 Task: Open Card Furniture Review in Board Sales Performance Improvement to Workspace Human Resources Consulting and add a team member Softage.1@softage.net, a label Purple, a checklist Health and Fitness, an attachment from your onedrive, a color Purple and finally, add a card description 'Conduct customer focus group for new product' and a comment 'This task presents an opportunity to build strong relationships with our stakeholders and earn their trust.'. Add a start date 'Jan 05, 1900' with a due date 'Jan 12, 1900'
Action: Mouse moved to (789, 408)
Screenshot: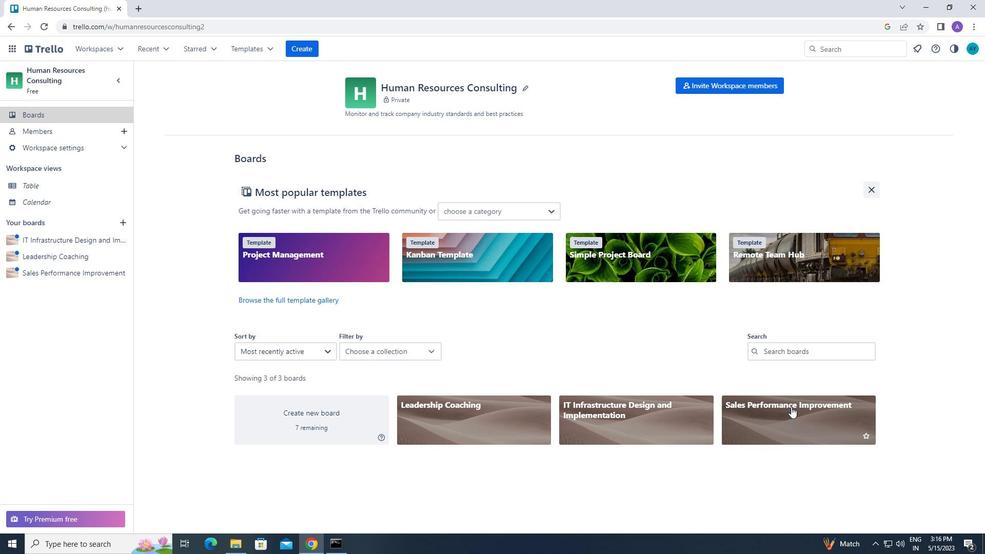 
Action: Mouse pressed left at (789, 408)
Screenshot: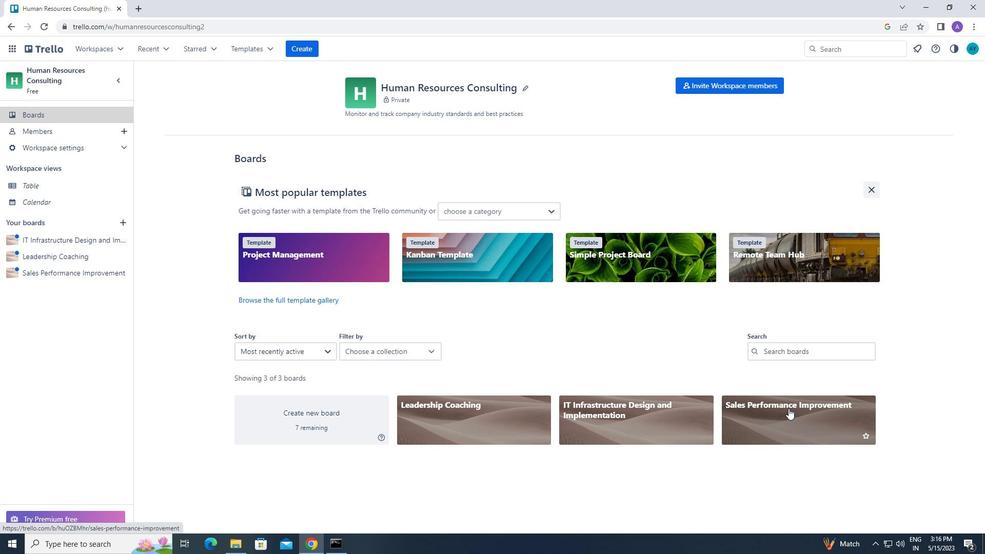 
Action: Mouse moved to (344, 127)
Screenshot: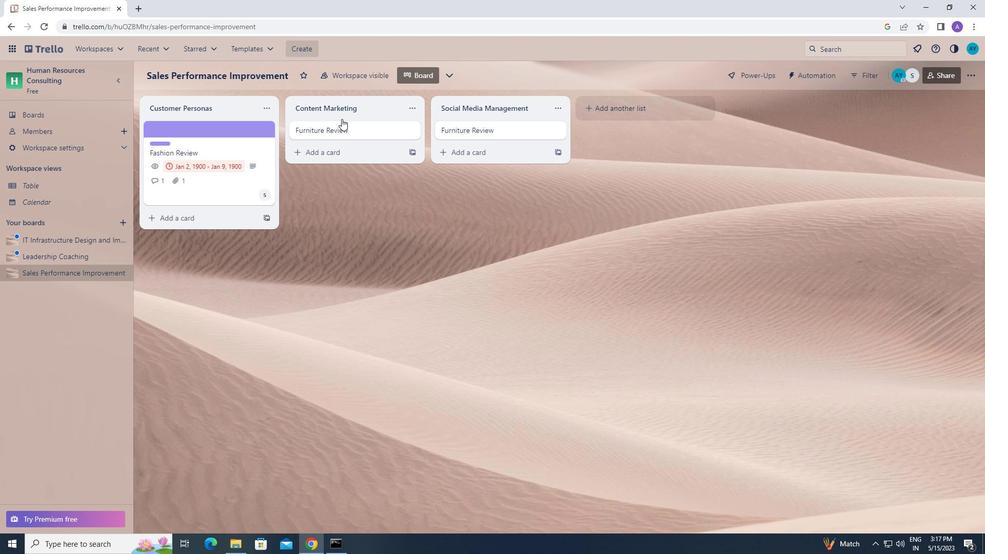 
Action: Mouse pressed left at (344, 127)
Screenshot: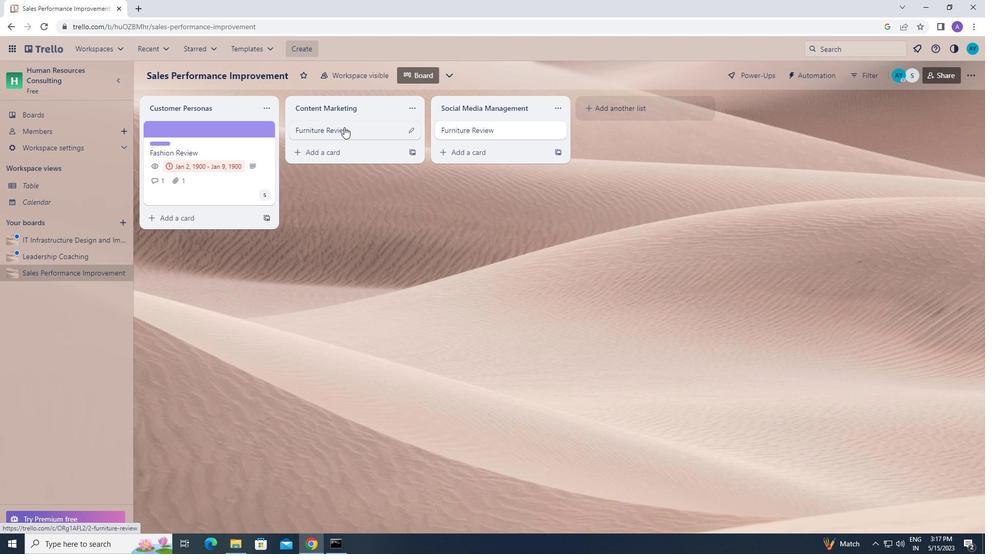 
Action: Mouse moved to (622, 162)
Screenshot: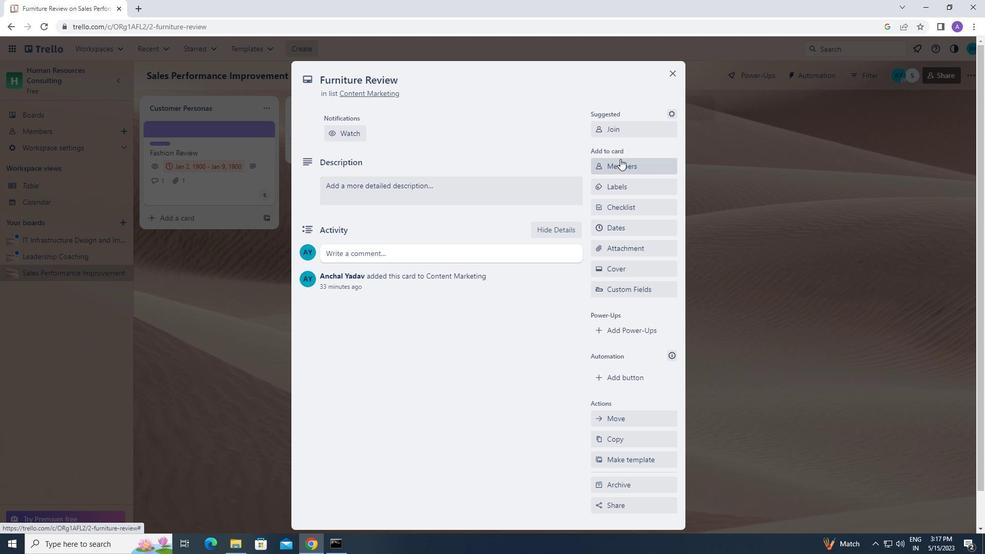 
Action: Mouse pressed left at (622, 162)
Screenshot: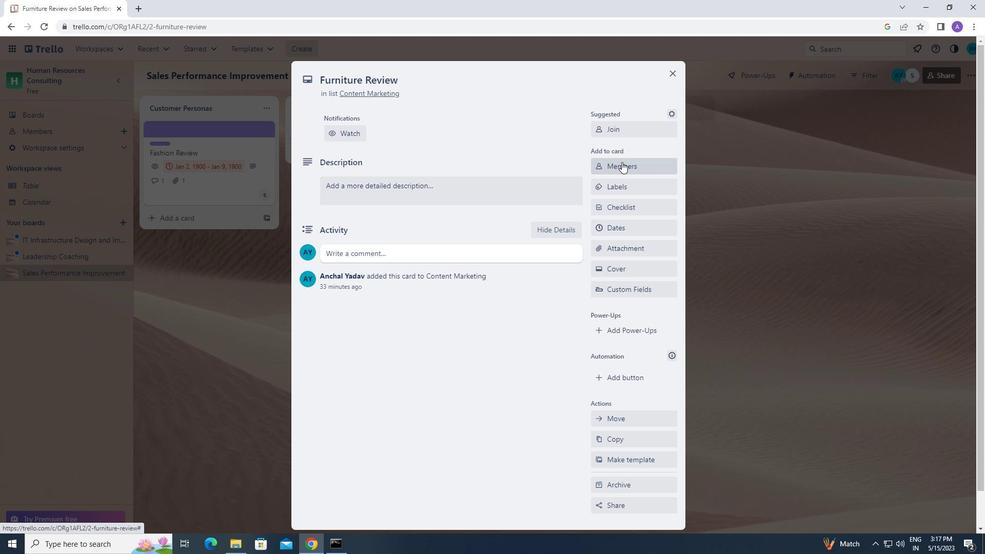
Action: Mouse moved to (626, 213)
Screenshot: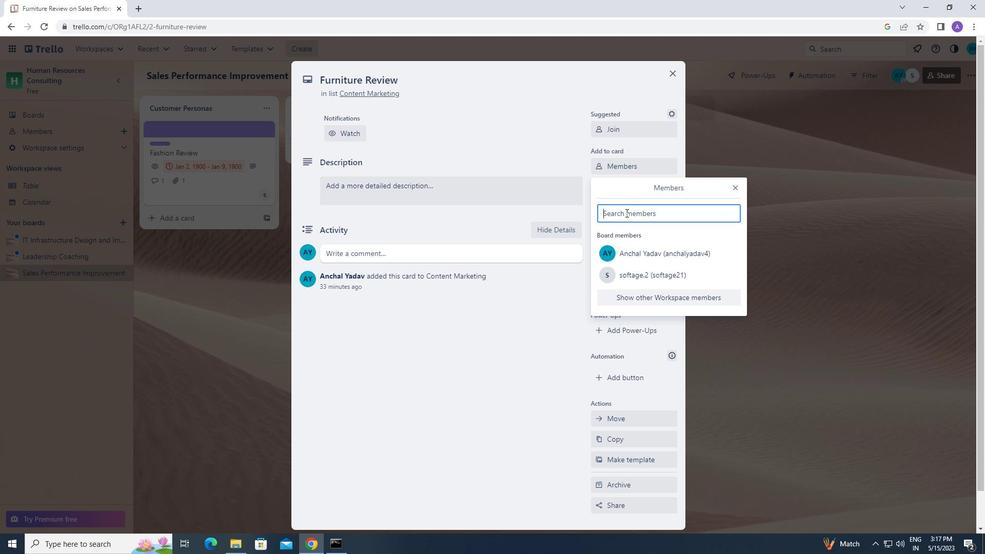 
Action: Mouse pressed left at (626, 213)
Screenshot: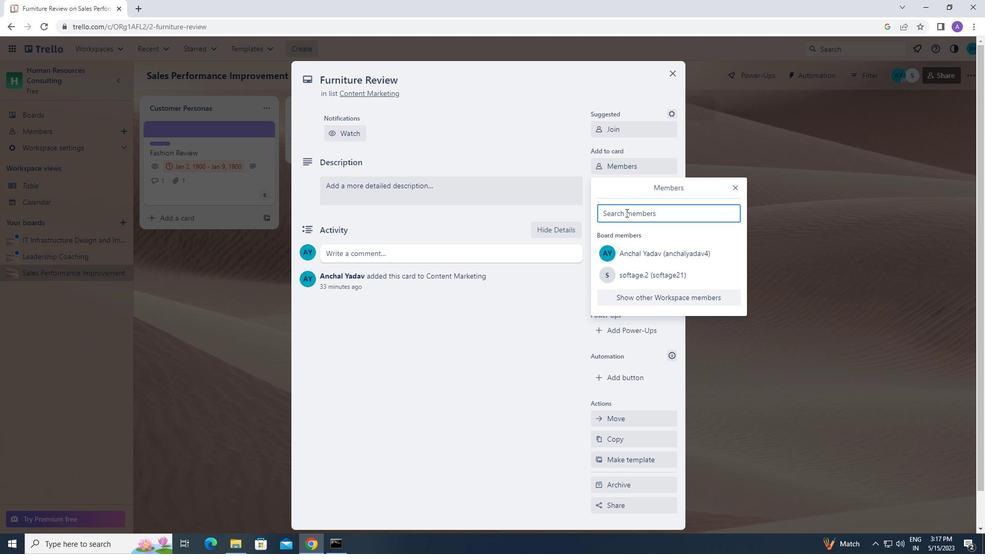 
Action: Key pressed <Key.caps_lock><Key.caps_lock>s<Key.caps_lock>ofta
Screenshot: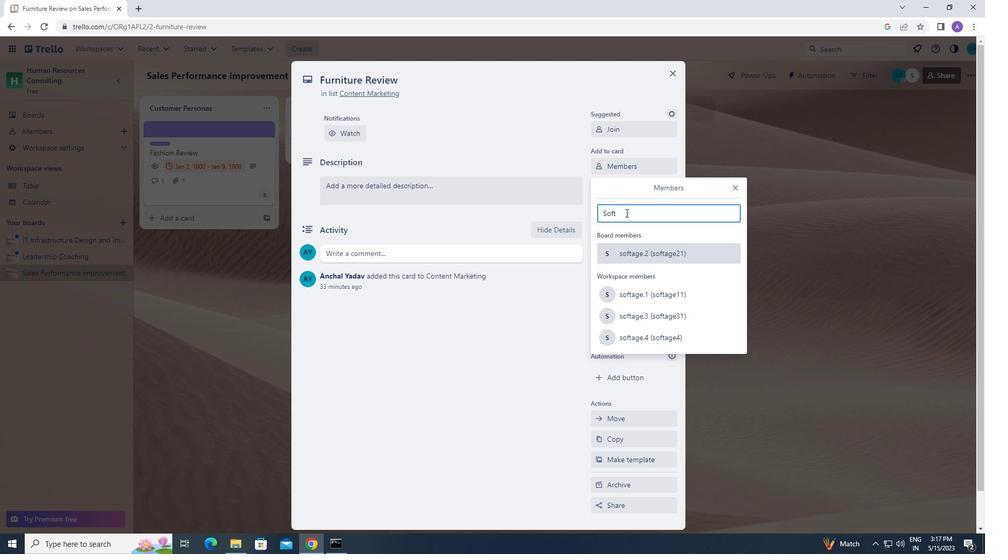 
Action: Mouse moved to (648, 178)
Screenshot: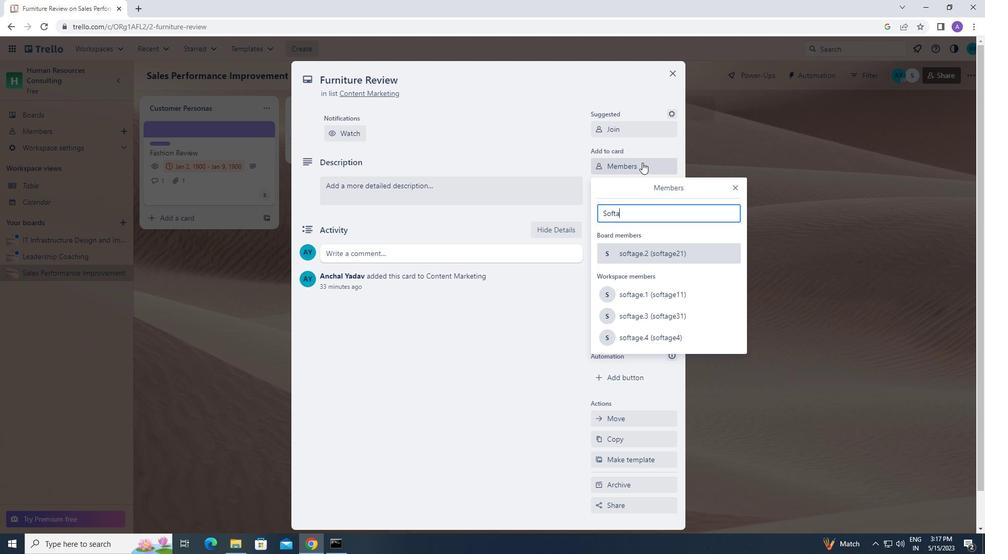 
Action: Key pressed ge.1<Key.shift_r>@softage.net
Screenshot: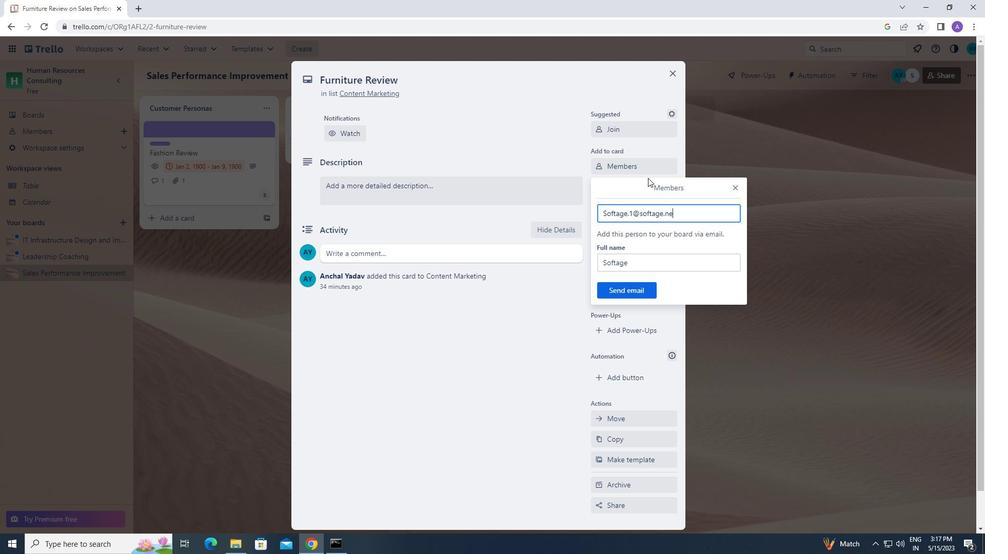 
Action: Mouse moved to (622, 287)
Screenshot: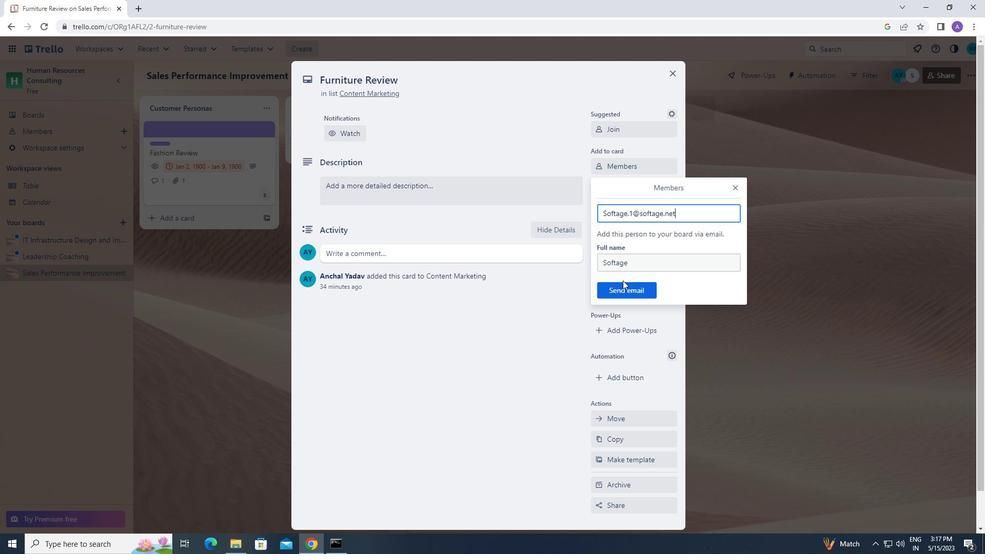 
Action: Mouse pressed left at (622, 287)
Screenshot: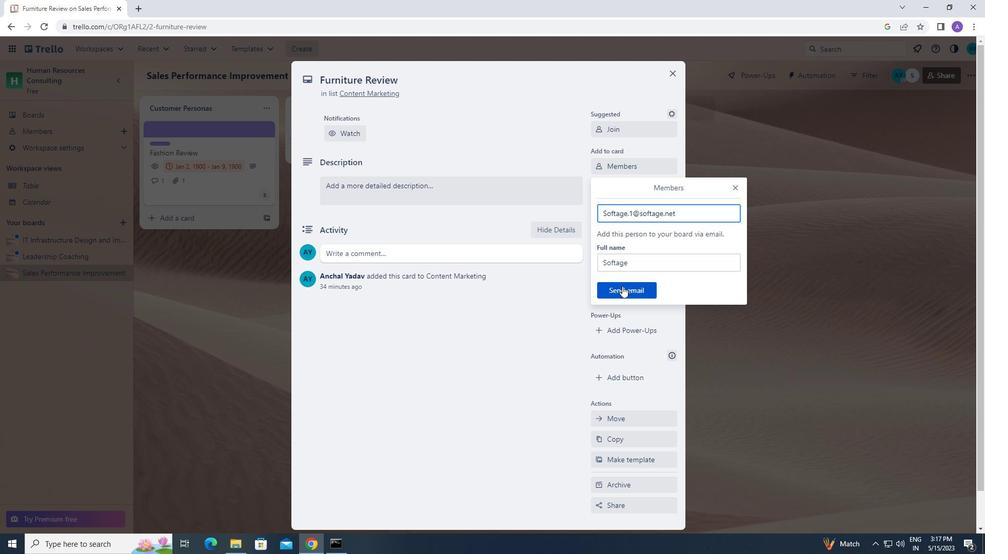 
Action: Mouse moved to (622, 190)
Screenshot: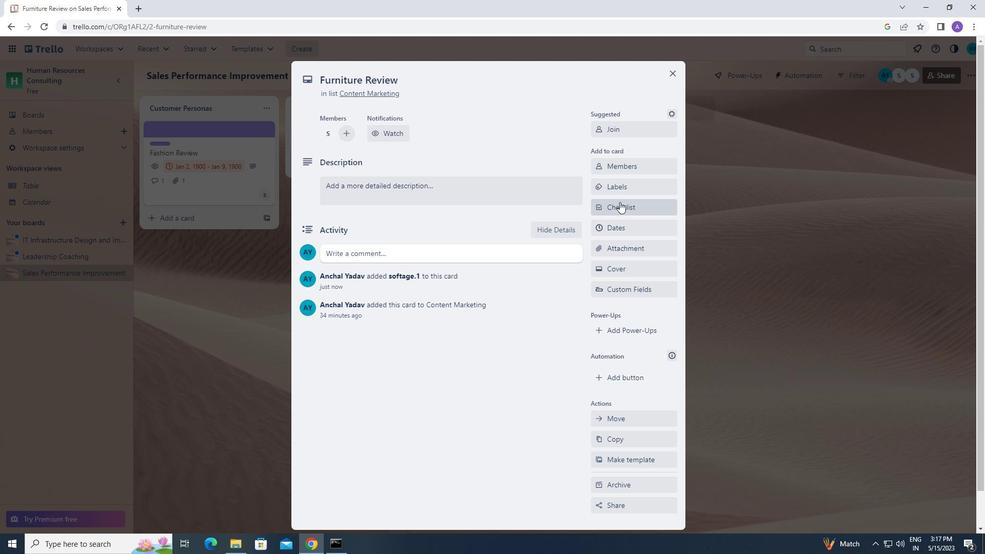 
Action: Mouse pressed left at (622, 190)
Screenshot: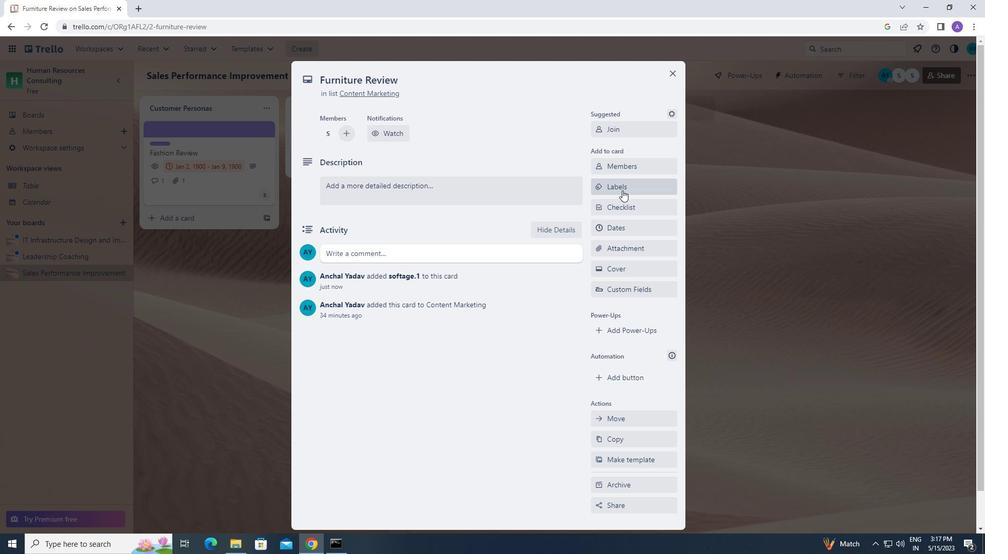 
Action: Mouse moved to (649, 388)
Screenshot: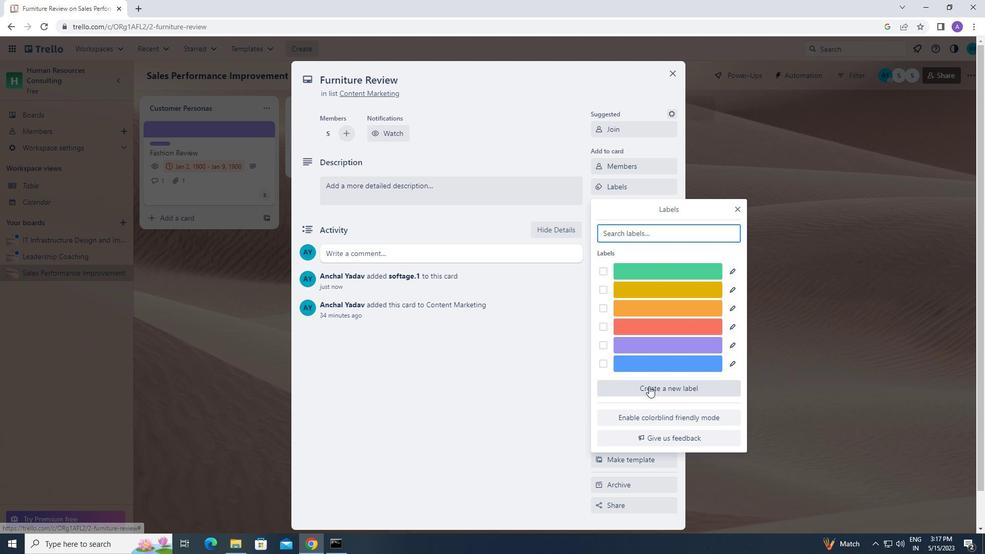 
Action: Mouse pressed left at (649, 388)
Screenshot: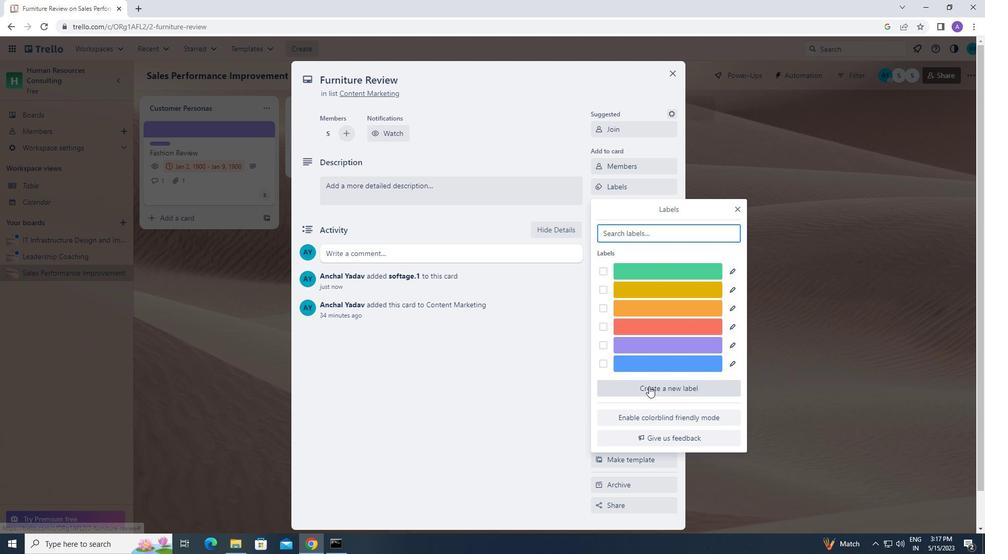 
Action: Mouse moved to (724, 356)
Screenshot: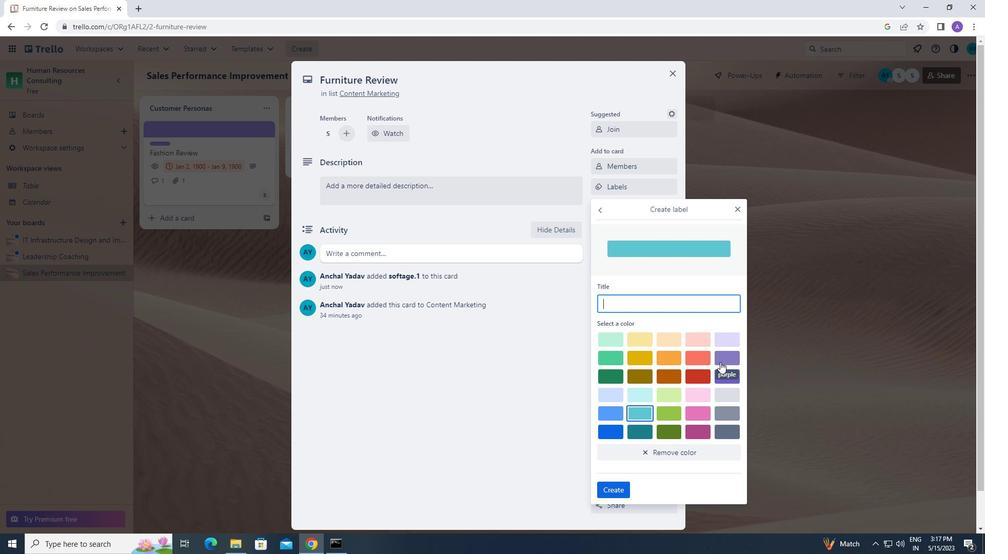 
Action: Mouse pressed left at (724, 356)
Screenshot: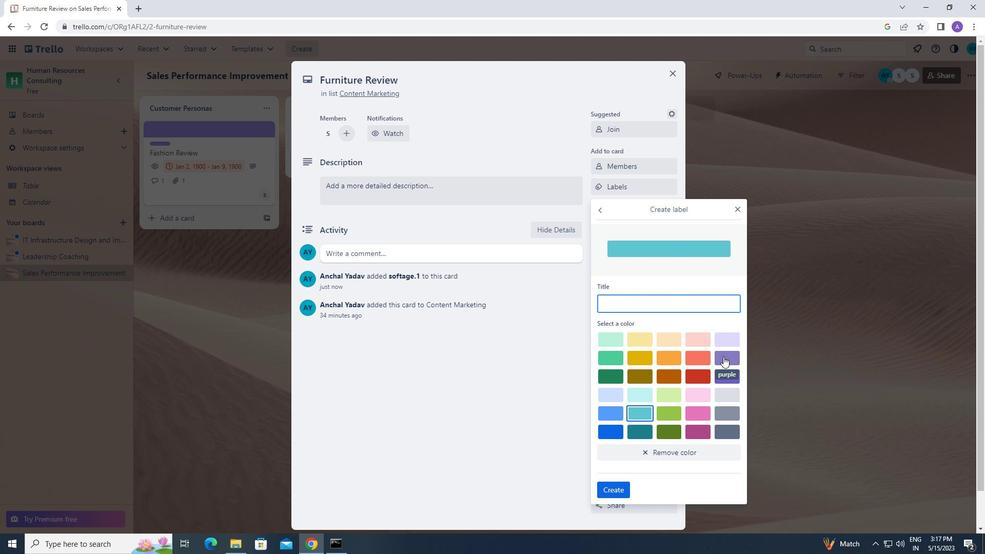 
Action: Mouse moved to (610, 485)
Screenshot: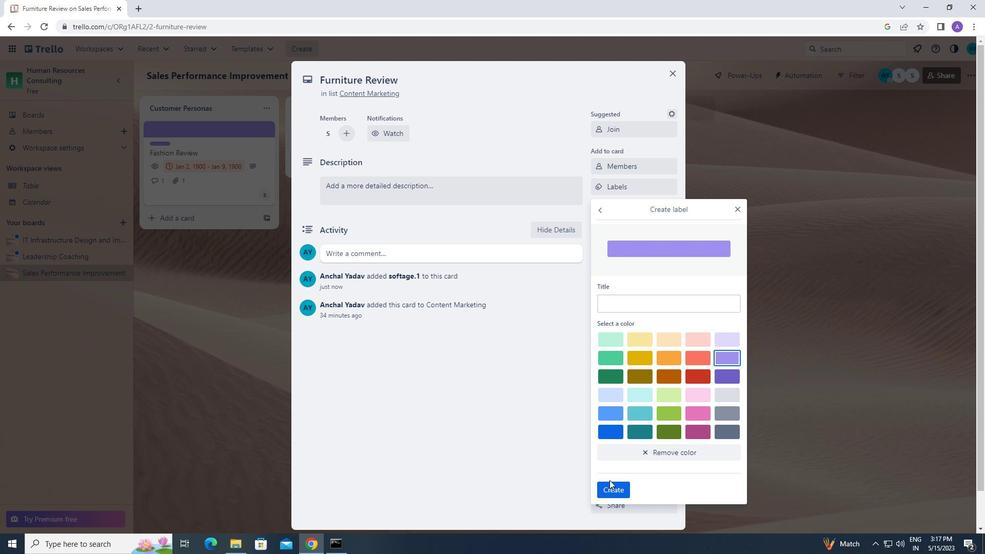 
Action: Mouse pressed left at (610, 485)
Screenshot: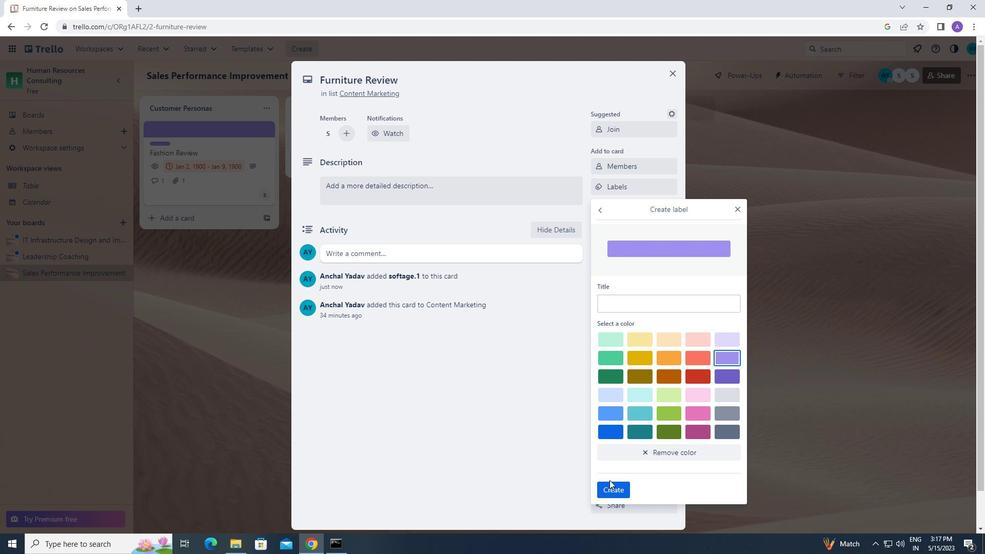 
Action: Mouse moved to (736, 208)
Screenshot: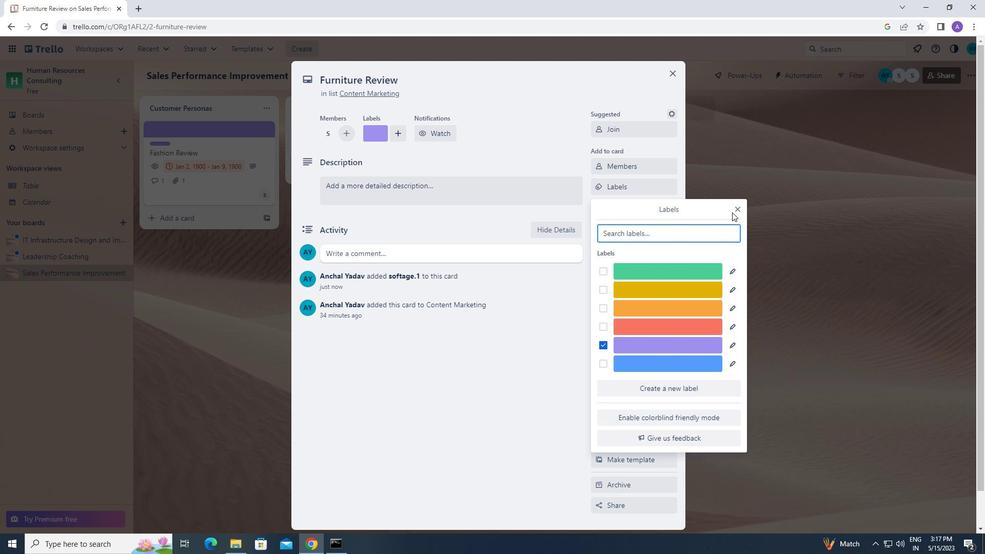 
Action: Mouse pressed left at (736, 208)
Screenshot: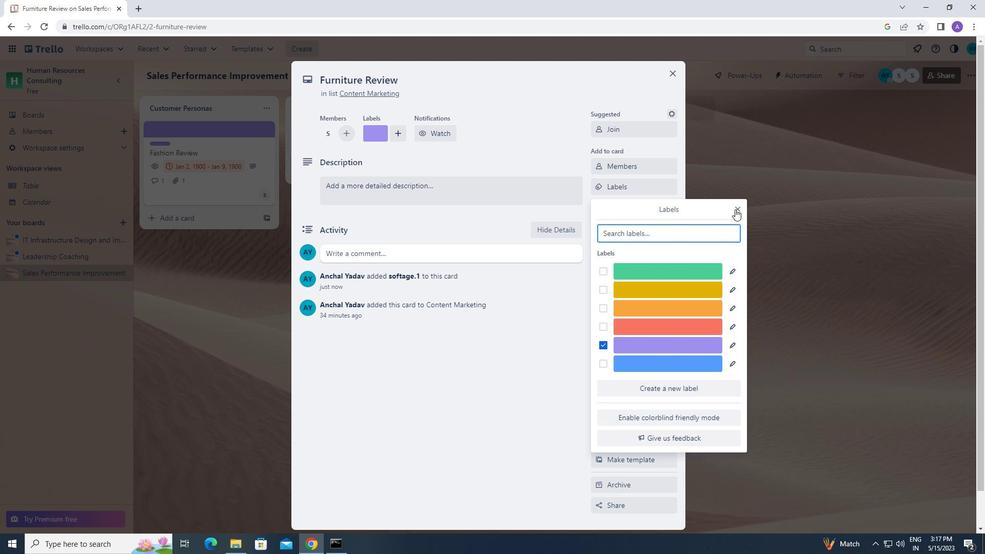 
Action: Mouse moved to (637, 204)
Screenshot: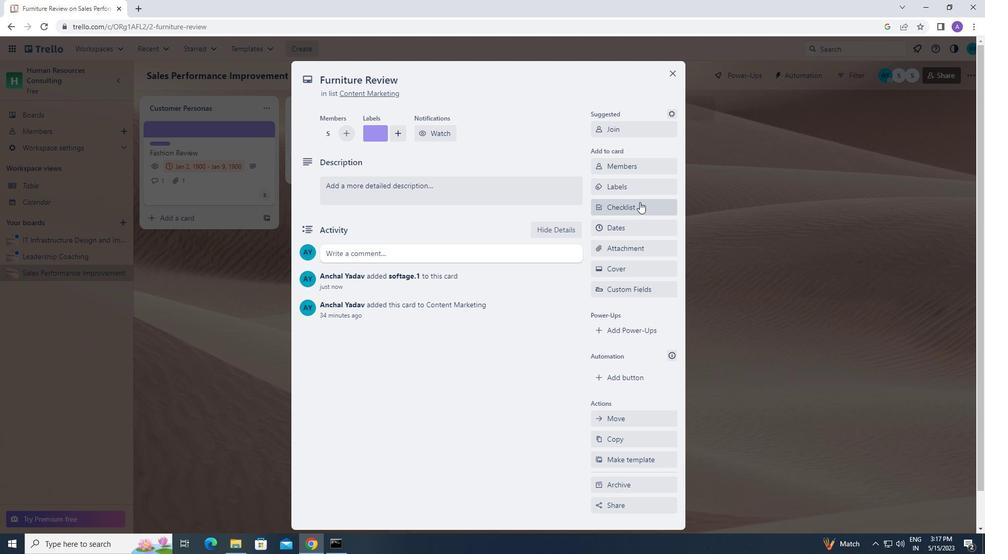 
Action: Mouse pressed left at (637, 204)
Screenshot: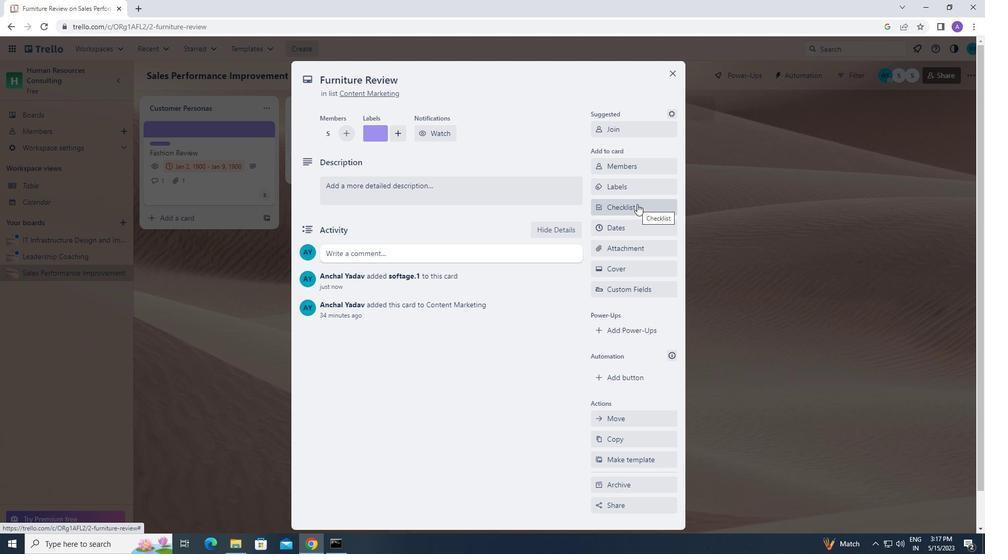 
Action: Mouse moved to (637, 210)
Screenshot: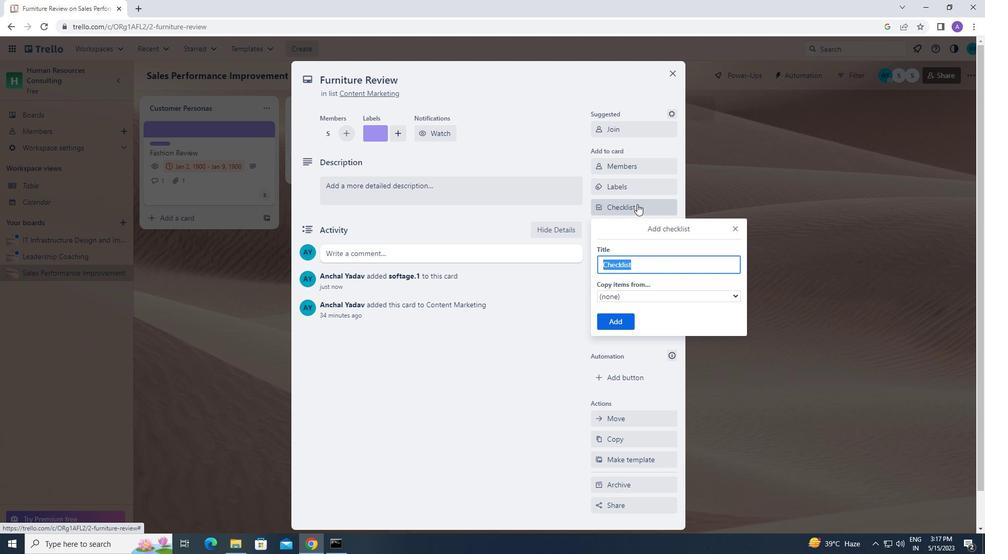 
Action: Key pressed <Key.caps_lock>h<Key.caps_lock>ealth<Key.space>and<Key.space><Key.caps_lock>f<Key.caps_lock>itnee<Key.backspace>ss
Screenshot: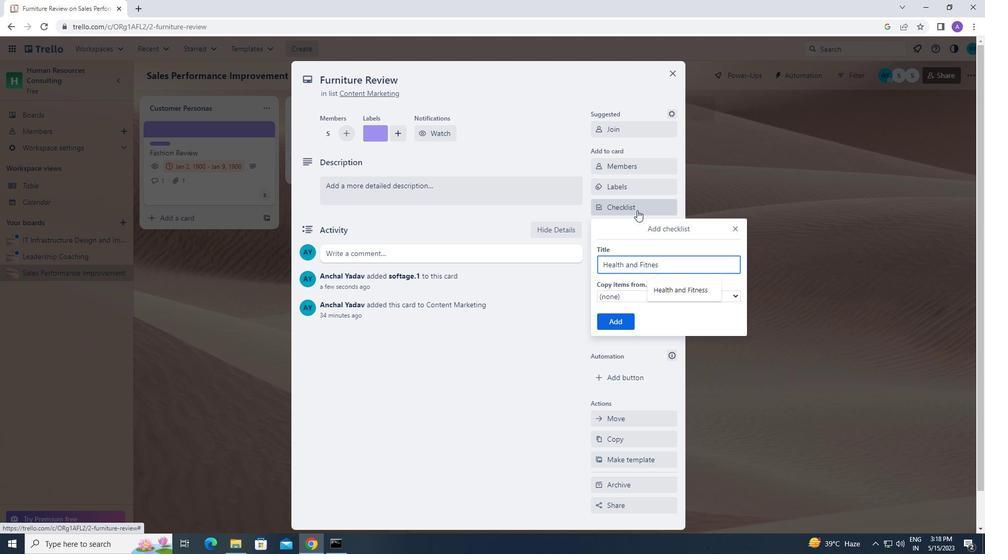 
Action: Mouse moved to (615, 317)
Screenshot: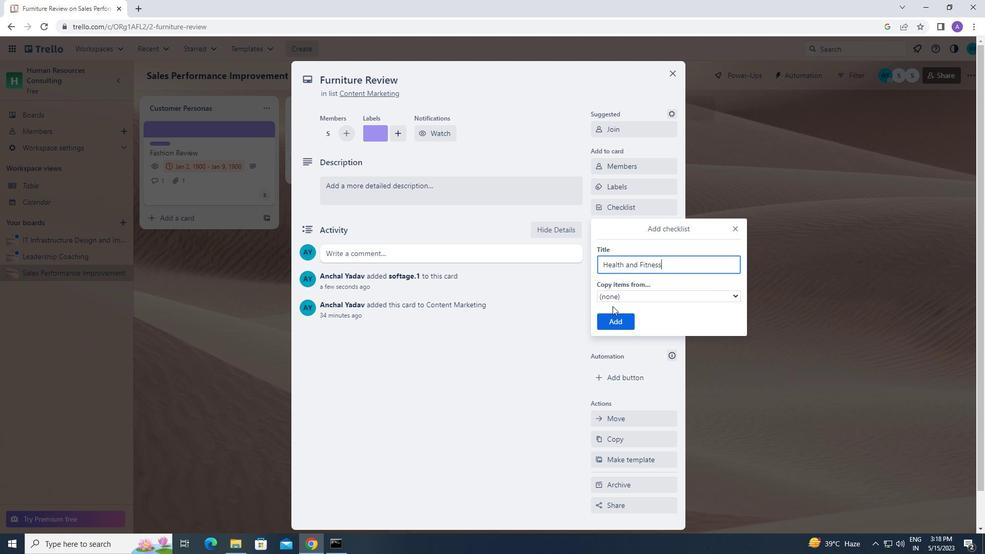 
Action: Mouse pressed left at (615, 317)
Screenshot: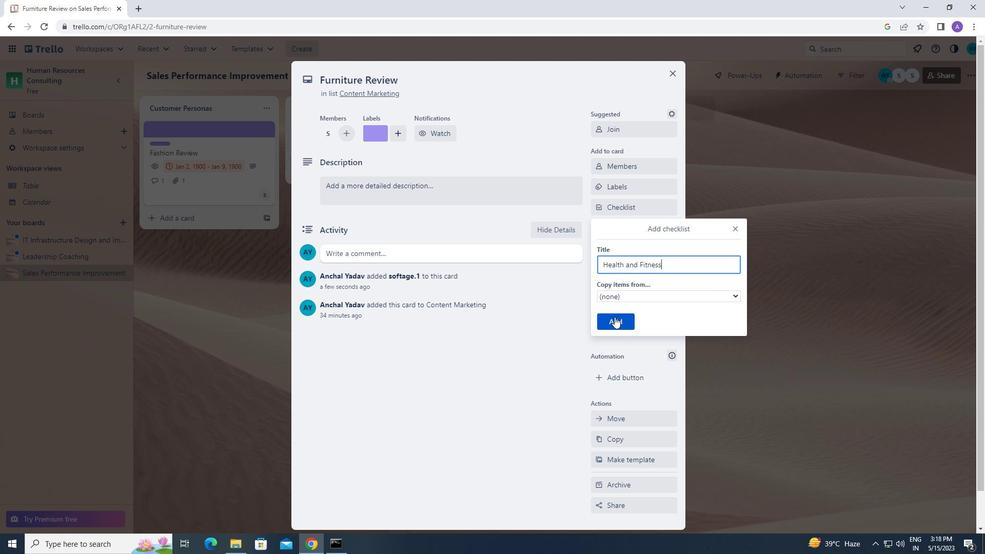 
Action: Mouse moved to (633, 249)
Screenshot: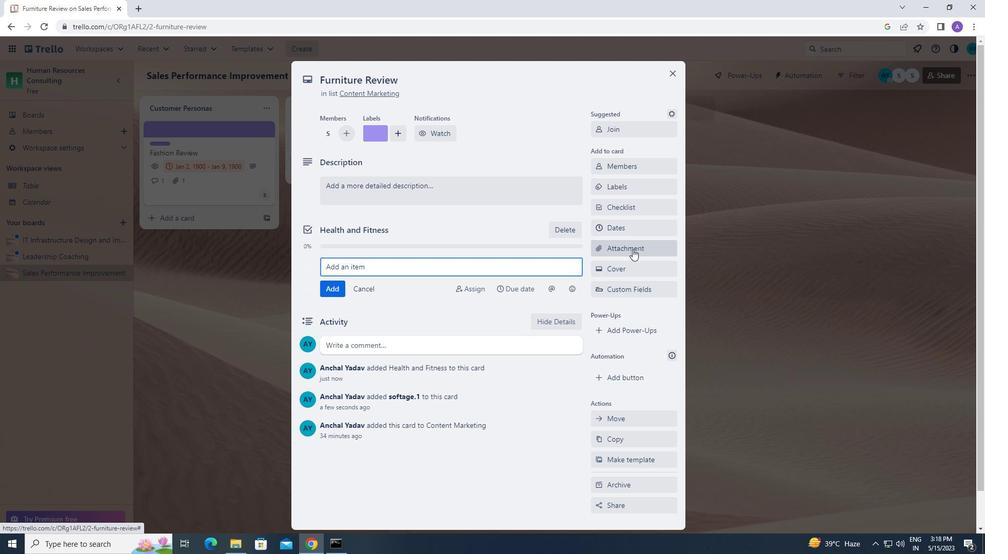 
Action: Mouse pressed left at (633, 249)
Screenshot: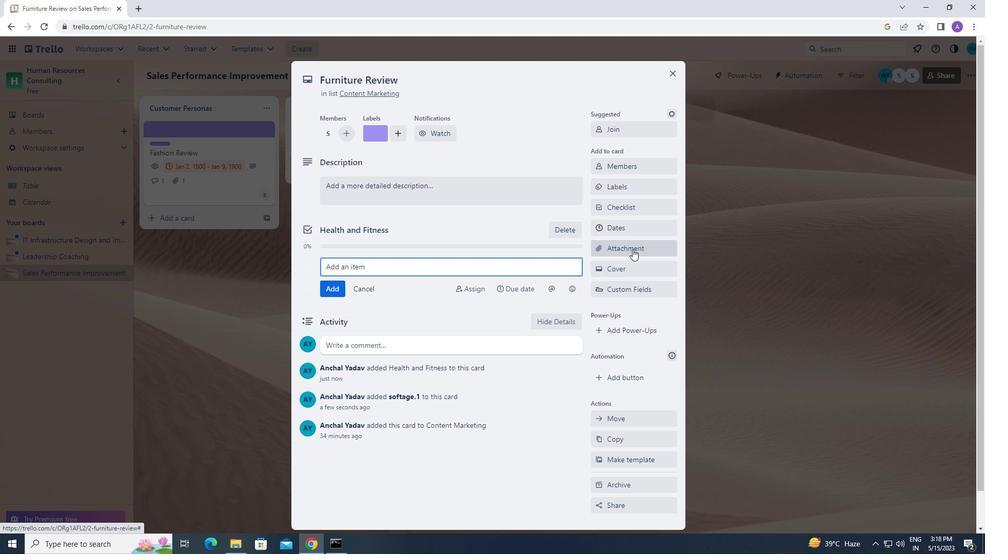 
Action: Mouse moved to (612, 372)
Screenshot: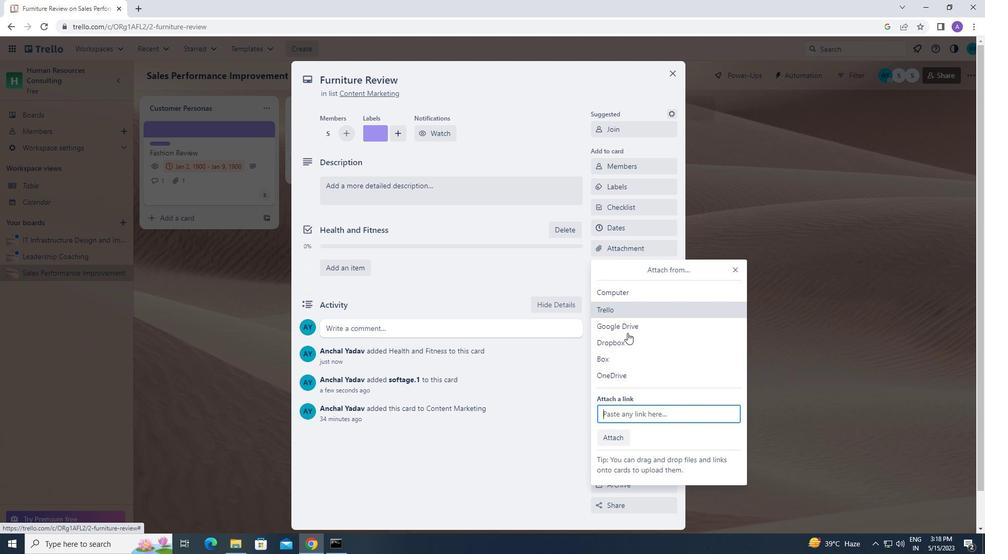 
Action: Mouse pressed left at (612, 372)
Screenshot: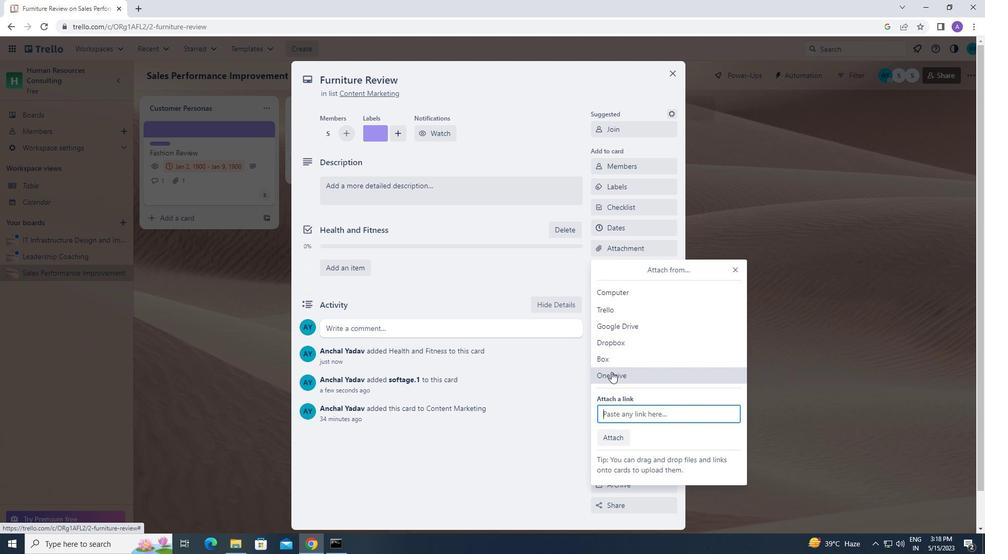
Action: Mouse moved to (439, 243)
Screenshot: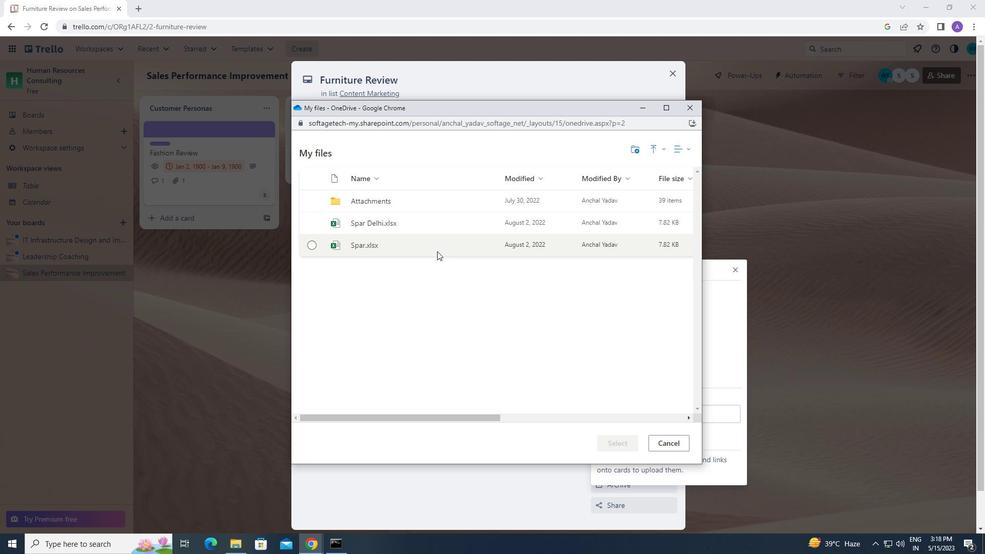 
Action: Mouse pressed left at (439, 243)
Screenshot: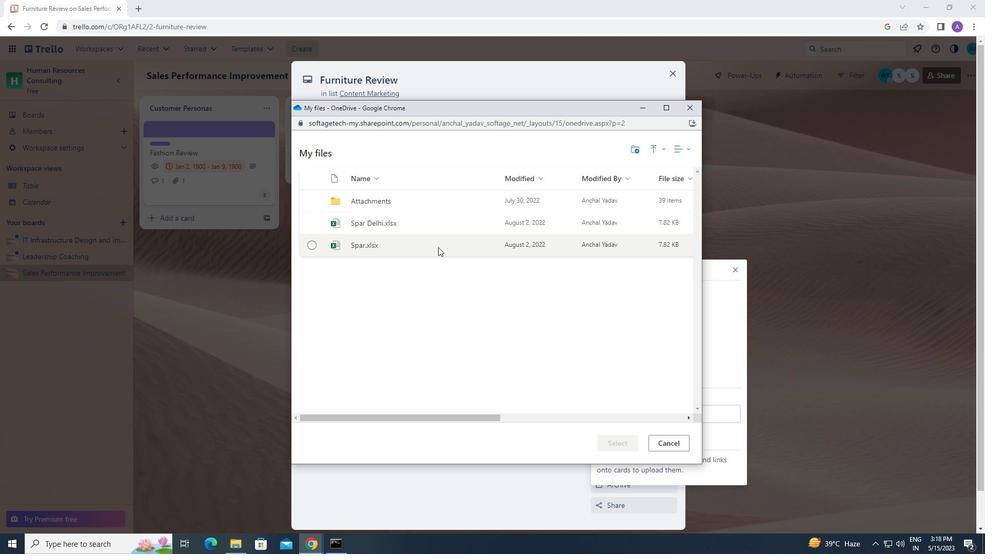 
Action: Mouse moved to (609, 439)
Screenshot: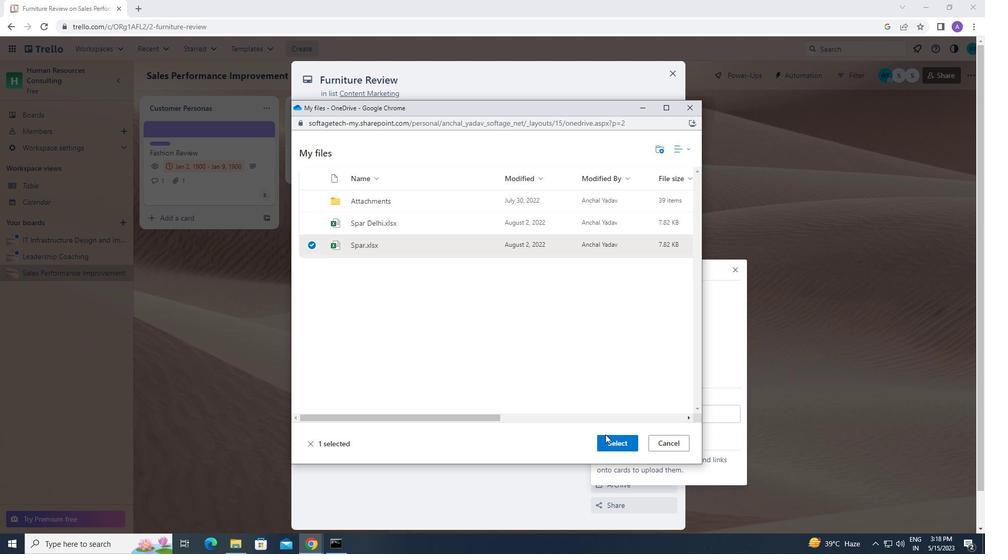 
Action: Mouse pressed left at (609, 439)
Screenshot: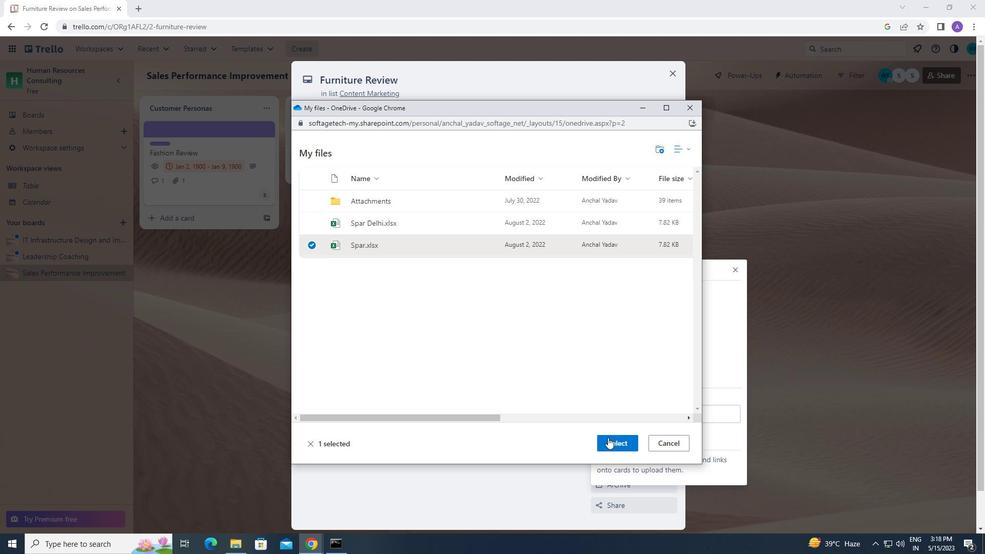 
Action: Mouse moved to (629, 265)
Screenshot: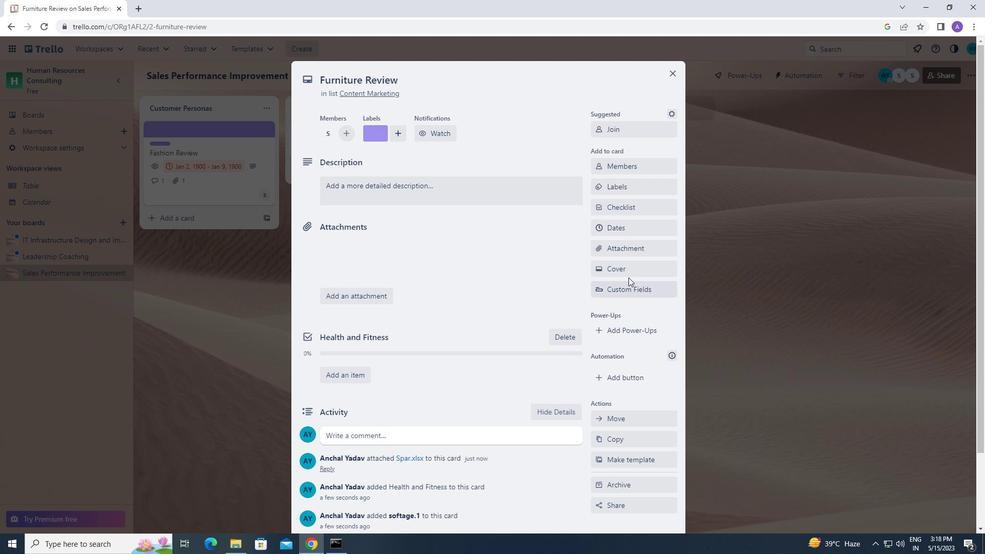 
Action: Mouse pressed left at (629, 265)
Screenshot: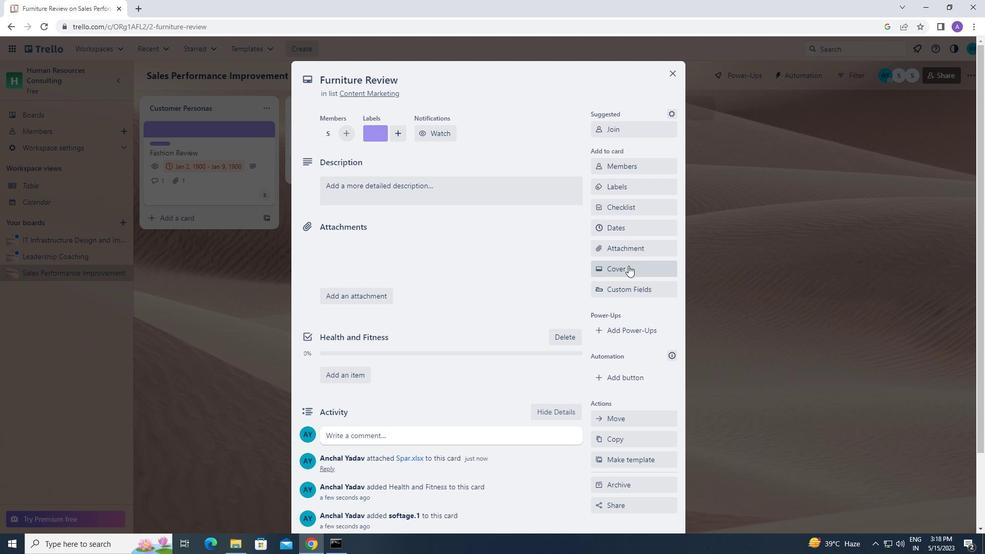 
Action: Mouse moved to (728, 152)
Screenshot: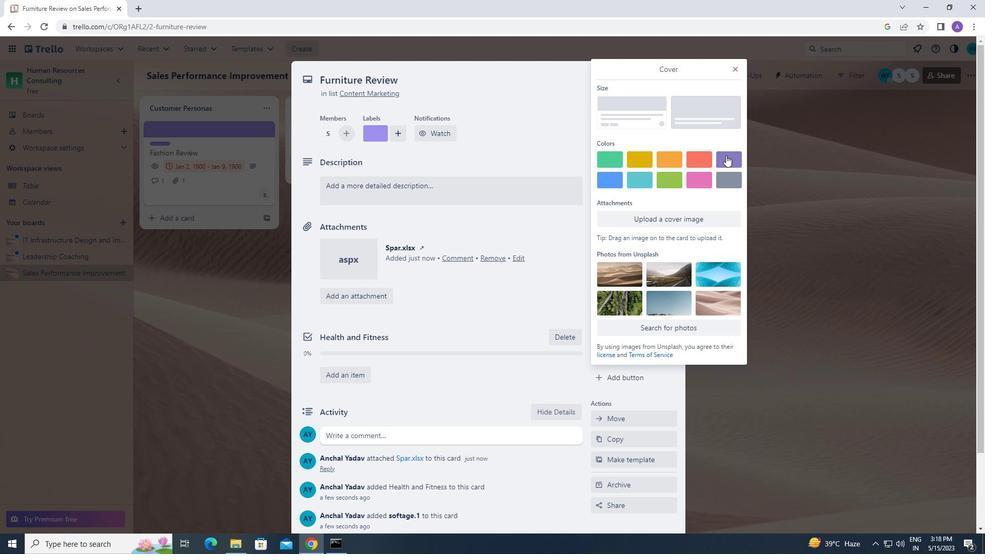 
Action: Mouse pressed left at (728, 152)
Screenshot: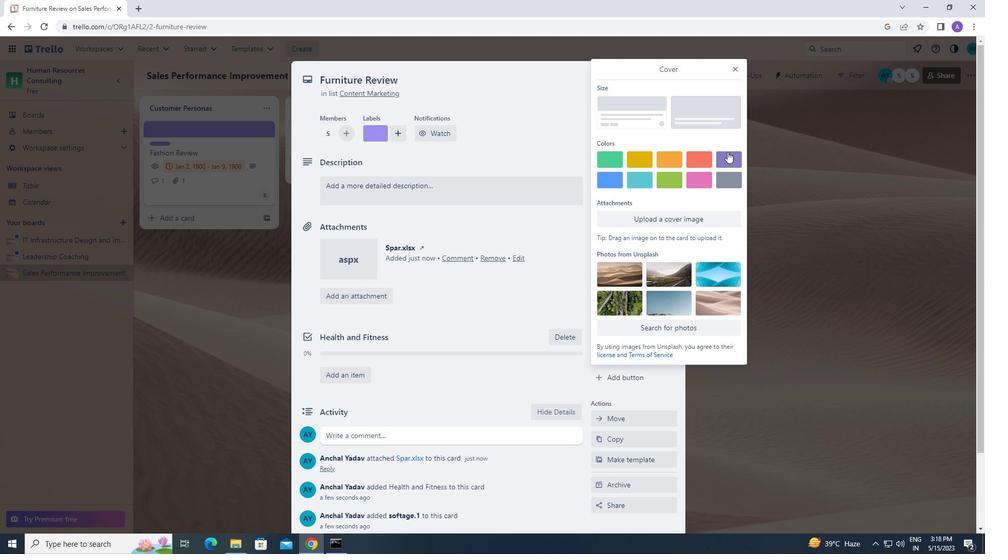 
Action: Mouse moved to (737, 64)
Screenshot: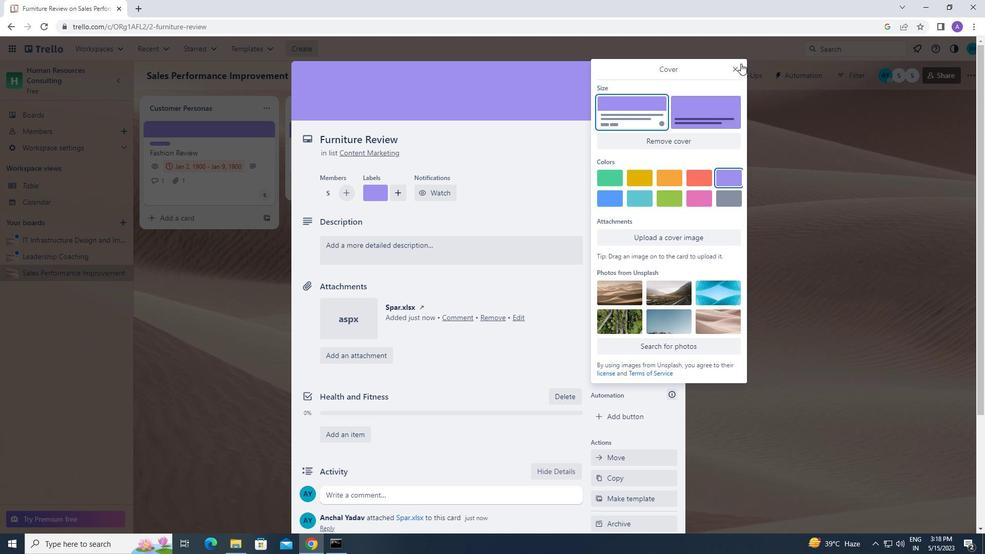 
Action: Mouse pressed left at (737, 64)
Screenshot: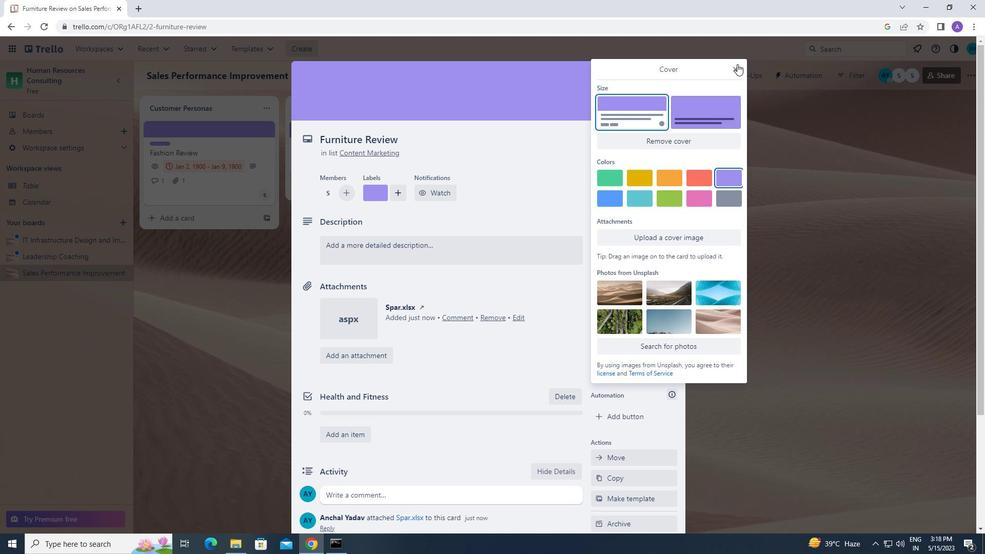 
Action: Mouse moved to (428, 249)
Screenshot: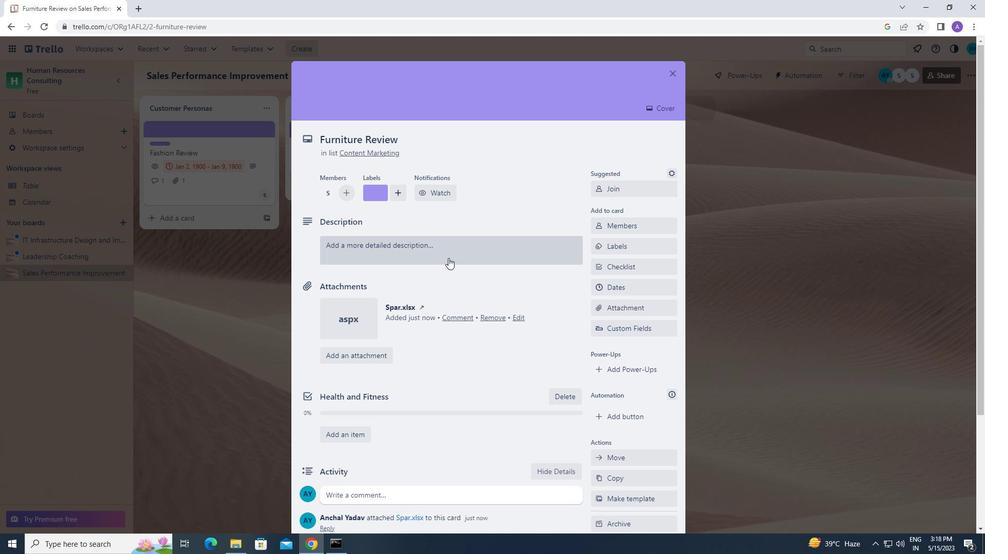 
Action: Mouse pressed left at (428, 249)
Screenshot: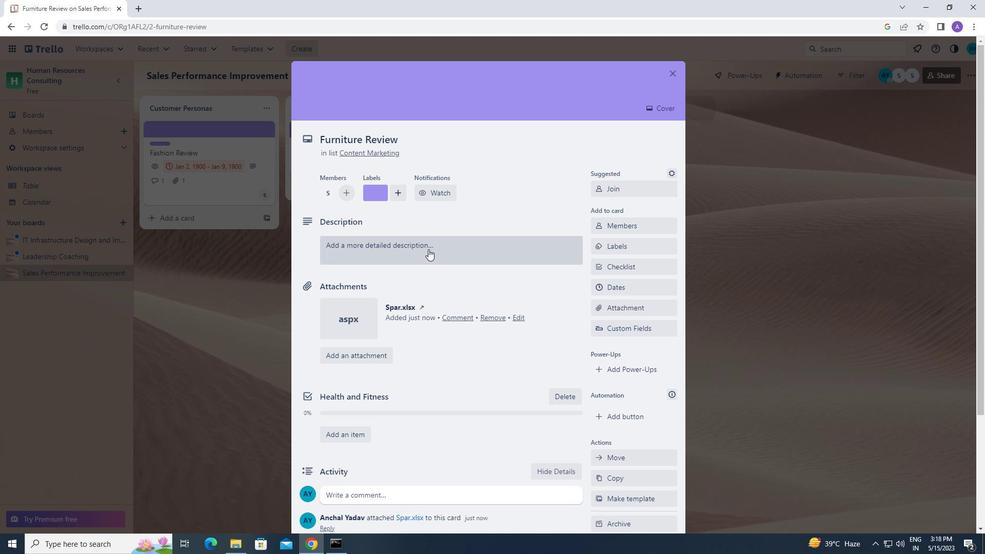 
Action: Mouse moved to (353, 288)
Screenshot: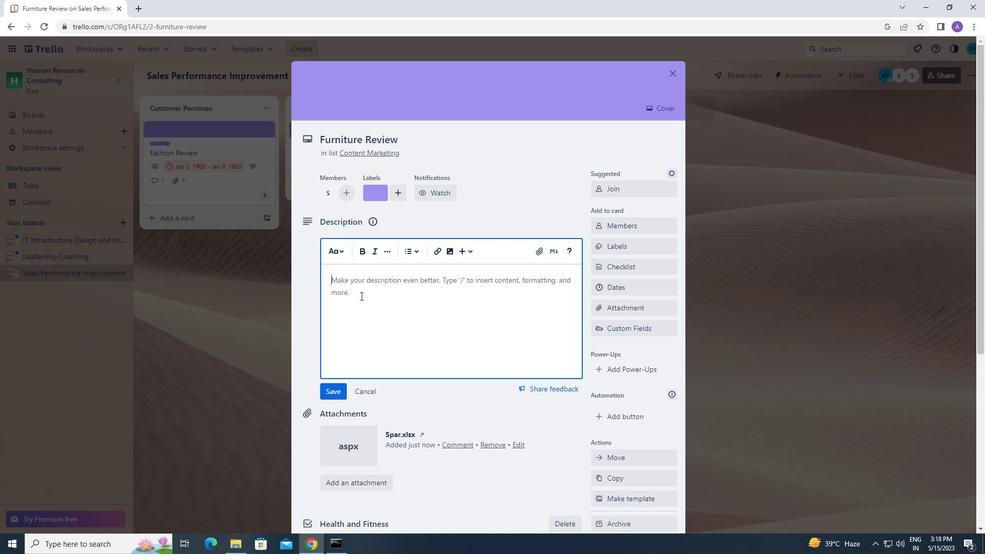 
Action: Mouse pressed left at (353, 288)
Screenshot: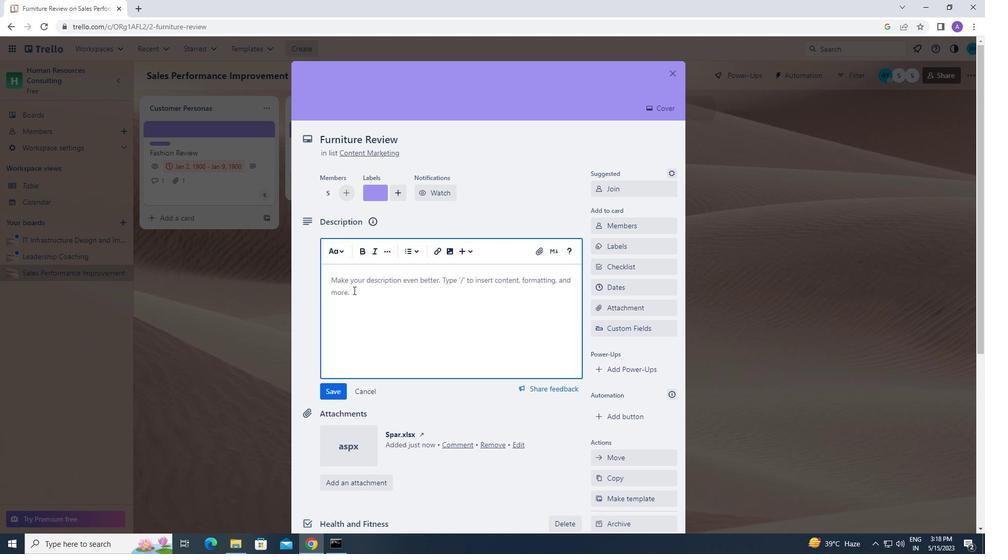 
Action: Mouse moved to (362, 292)
Screenshot: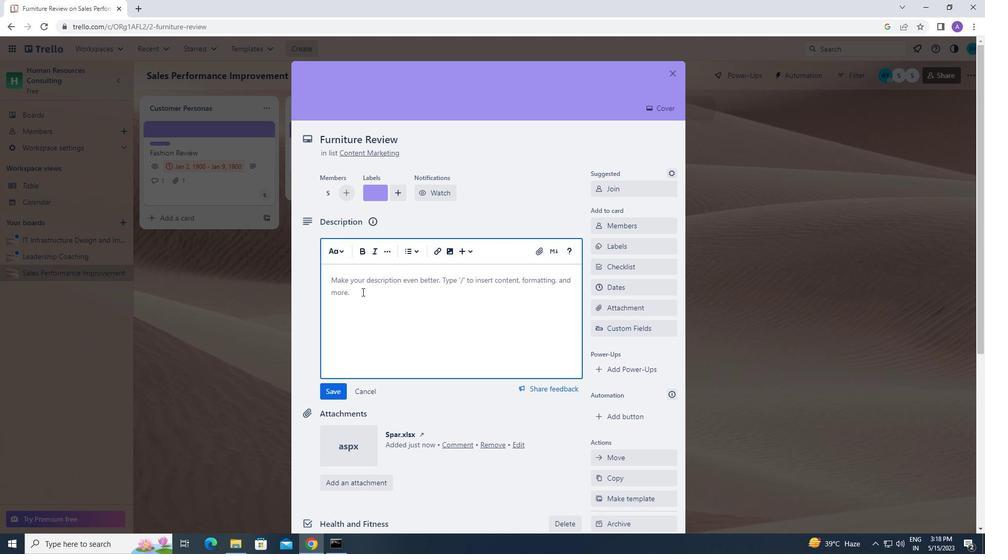 
Action: Key pressed <Key.caps_lock>c<Key.caps_lock>onduct<Key.space>customer<Key.space>focus<Key.space>group<Key.space>for<Key.space>new<Key.space>product
Screenshot: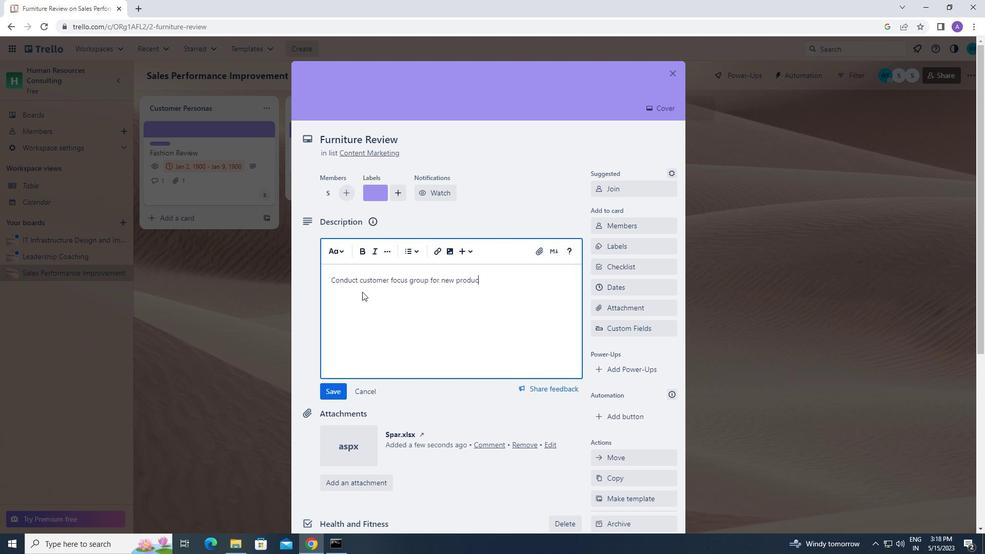 
Action: Mouse moved to (332, 392)
Screenshot: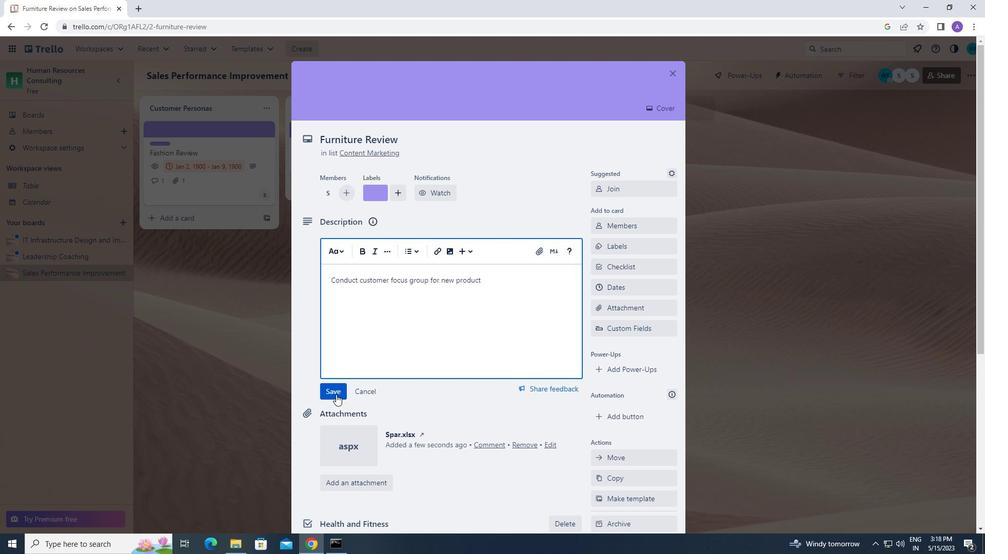 
Action: Mouse pressed left at (332, 392)
Screenshot: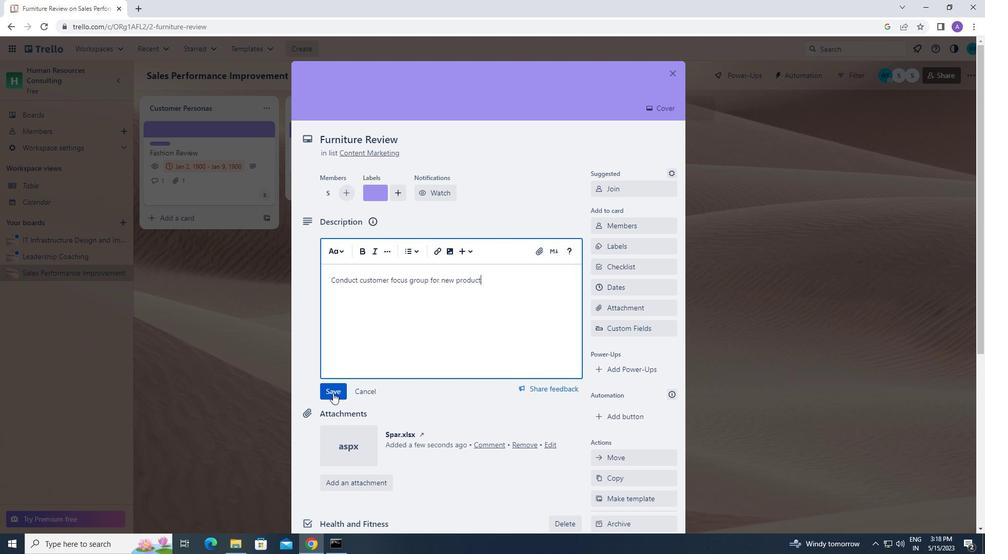 
Action: Mouse moved to (346, 426)
Screenshot: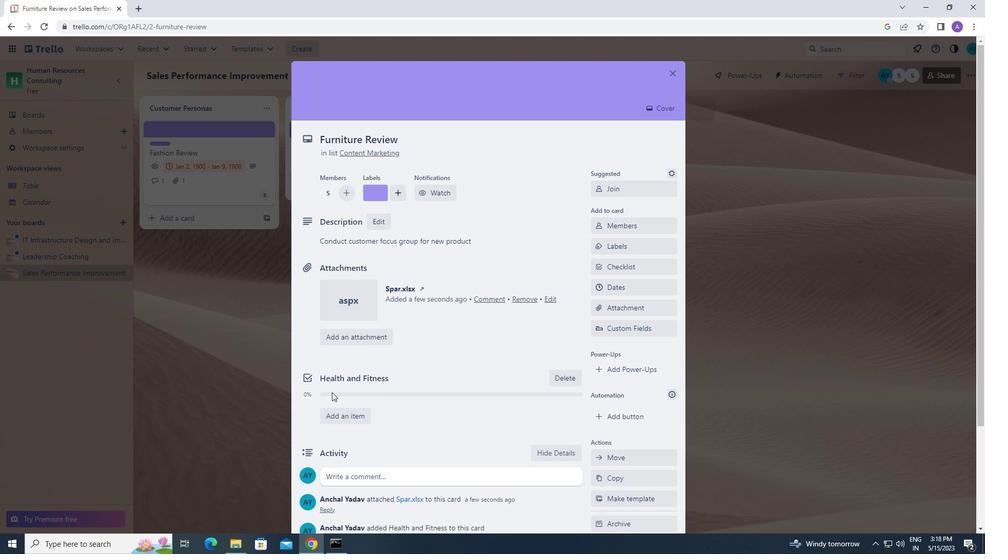 
Action: Mouse scrolled (346, 426) with delta (0, 0)
Screenshot: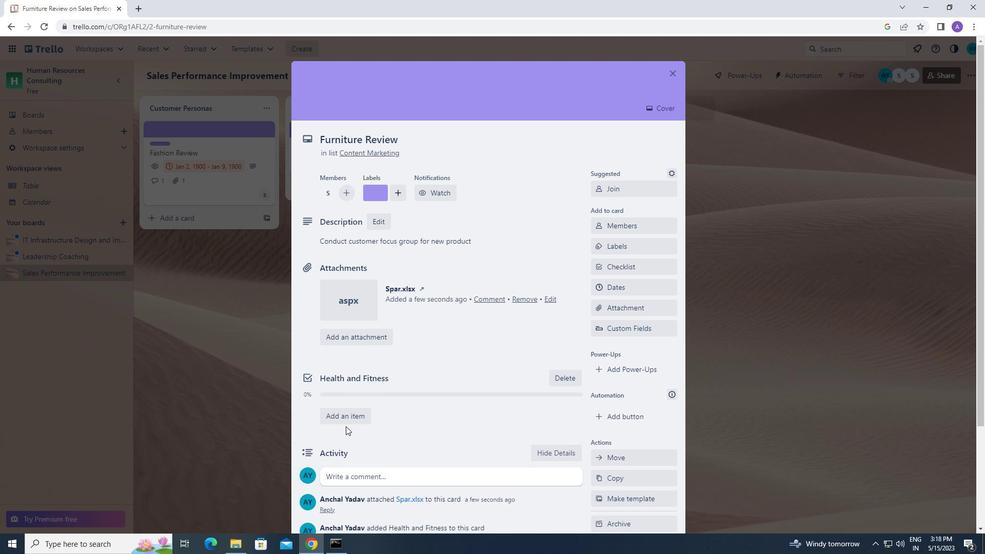 
Action: Mouse moved to (353, 421)
Screenshot: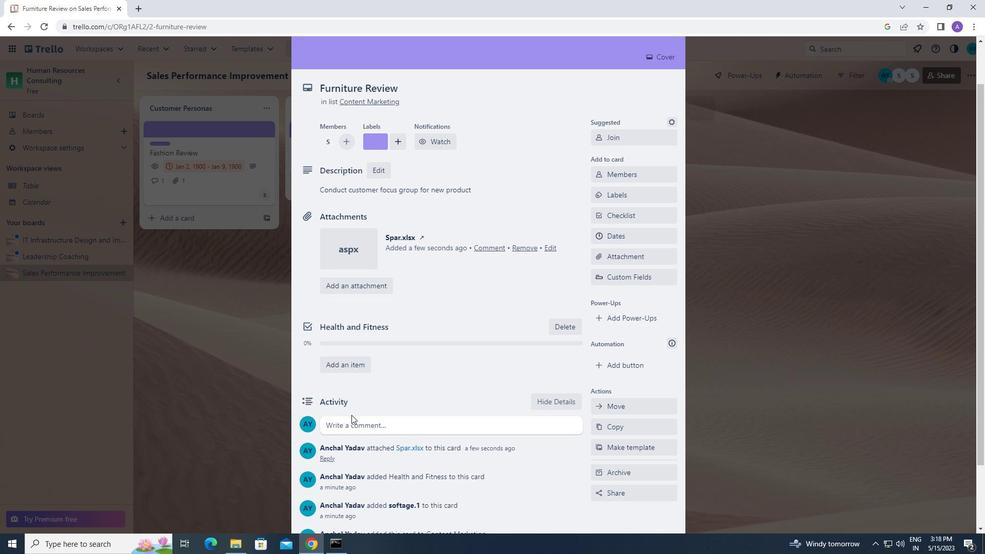 
Action: Mouse pressed left at (353, 421)
Screenshot: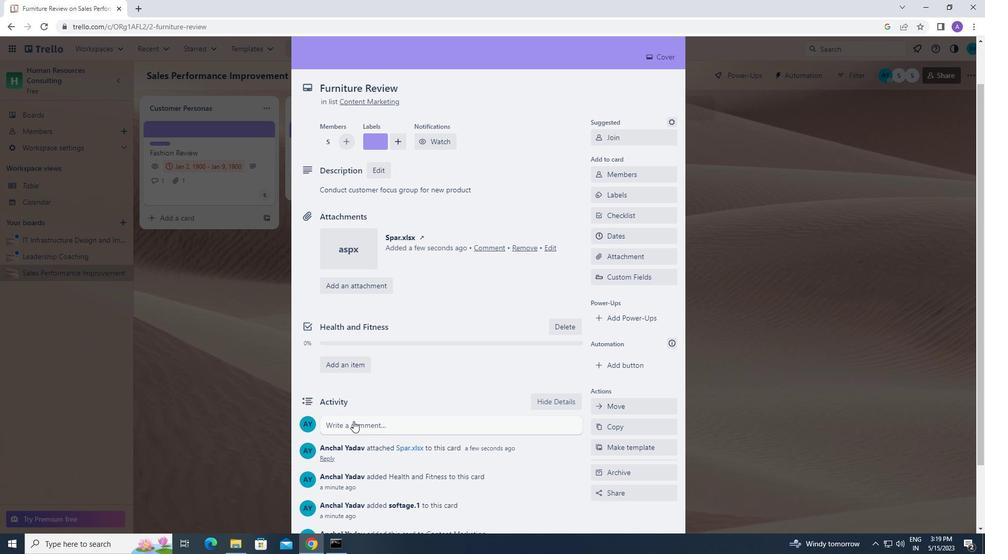 
Action: Mouse moved to (358, 453)
Screenshot: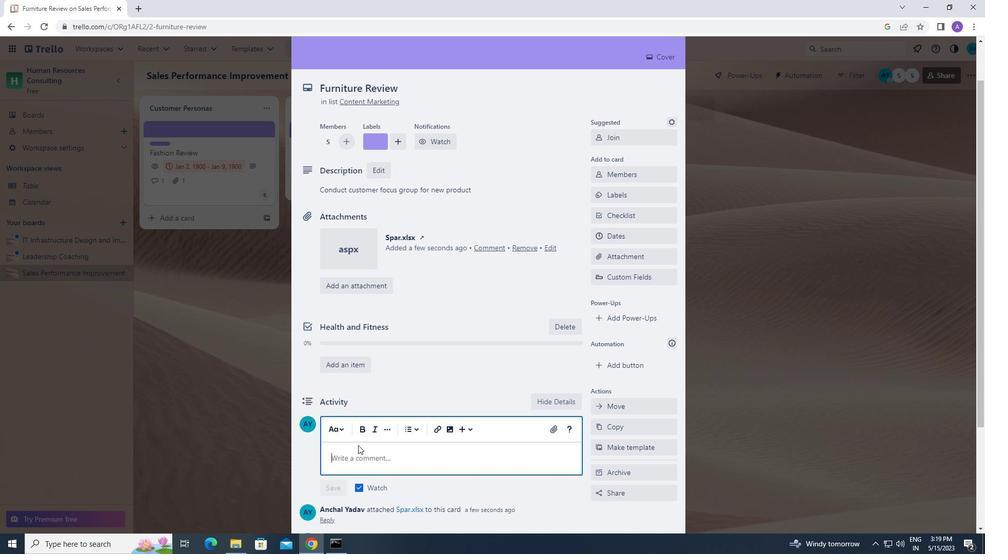 
Action: Mouse pressed left at (358, 453)
Screenshot: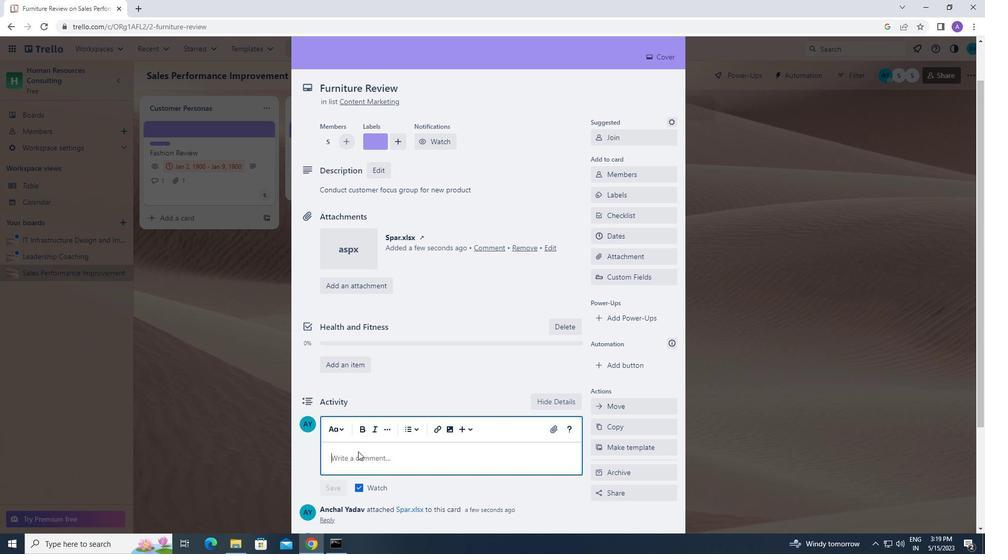 
Action: Key pressed <Key.caps_lock>t<Key.caps_lock>his<Key.space>task<Key.space>presents<Key.space>an<Key.space>opportunity<Key.space>to<Key.space>build<Key.space>strong<Key.space>relationships<Key.space>with<Key.space>our<Key.space>stakeholders<Key.space>and<Key.space>earn<Key.space>their<Key.space>trust
Screenshot: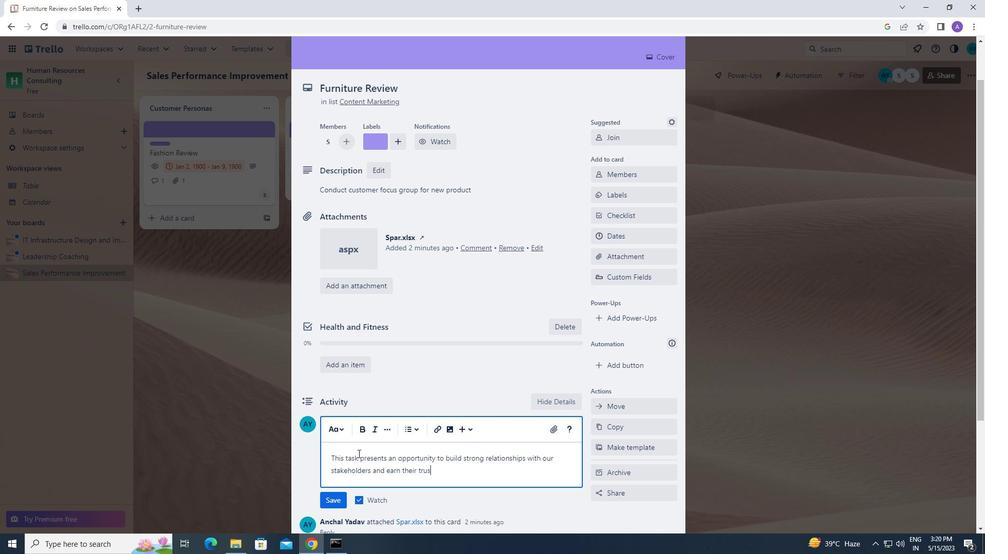 
Action: Mouse moved to (328, 496)
Screenshot: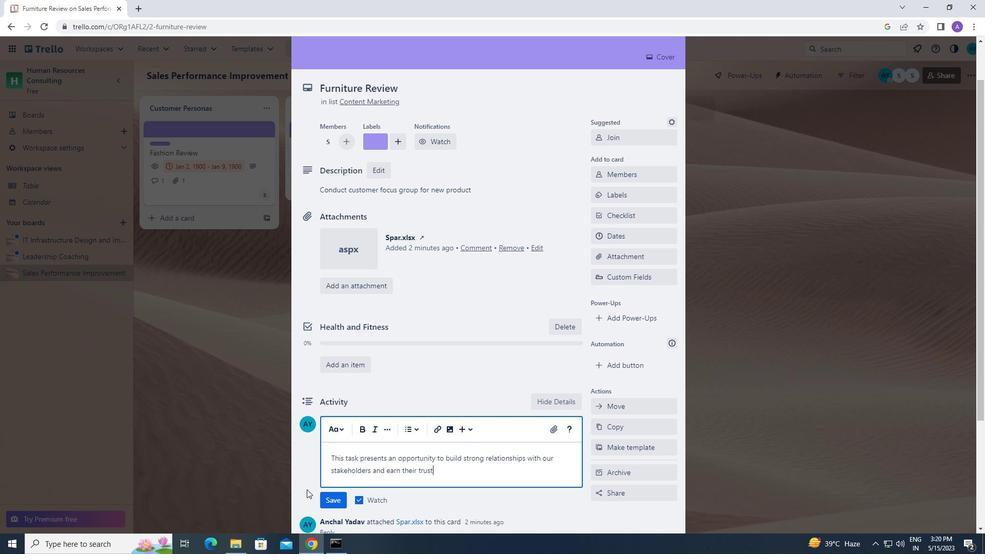 
Action: Mouse pressed left at (328, 496)
Screenshot: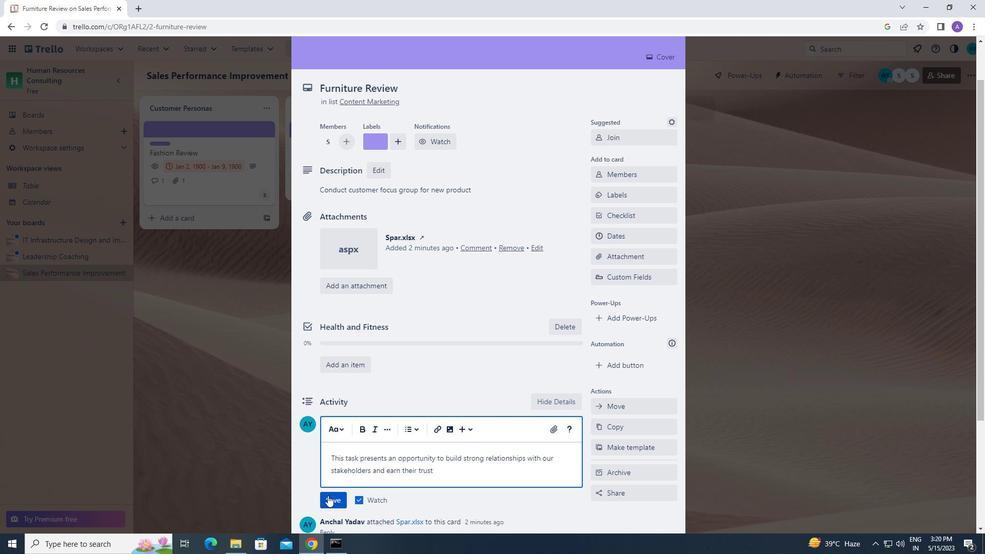 
Action: Mouse moved to (628, 236)
Screenshot: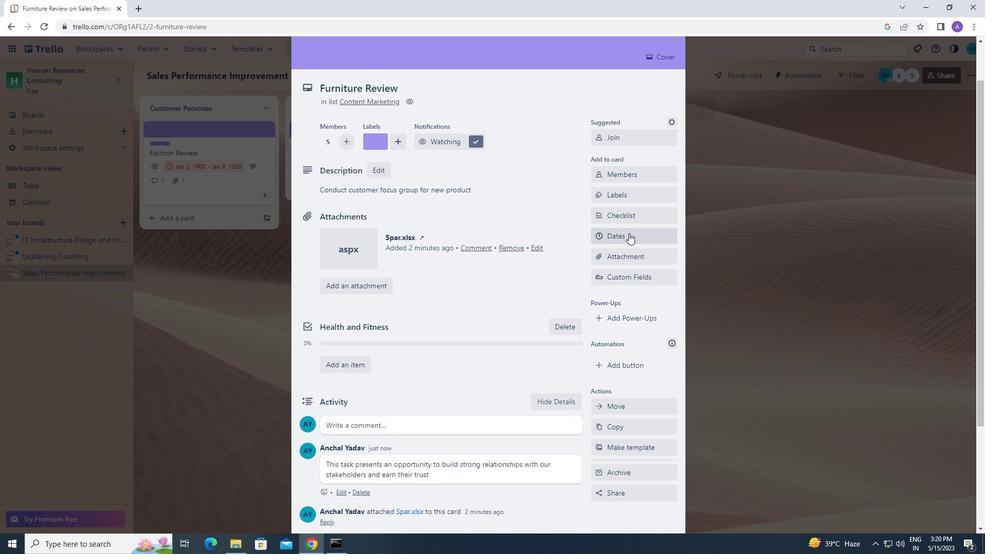 
Action: Mouse pressed left at (628, 236)
Screenshot: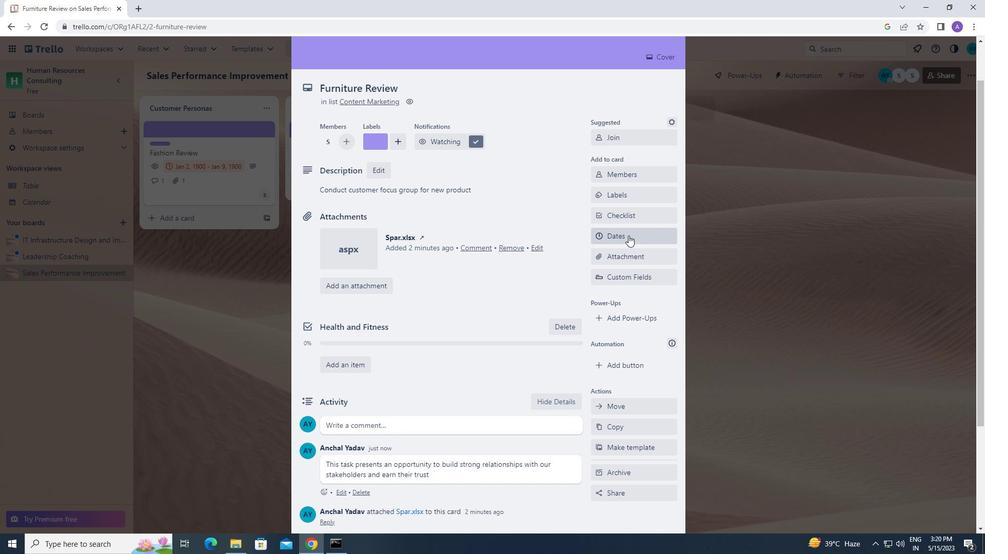 
Action: Mouse moved to (599, 260)
Screenshot: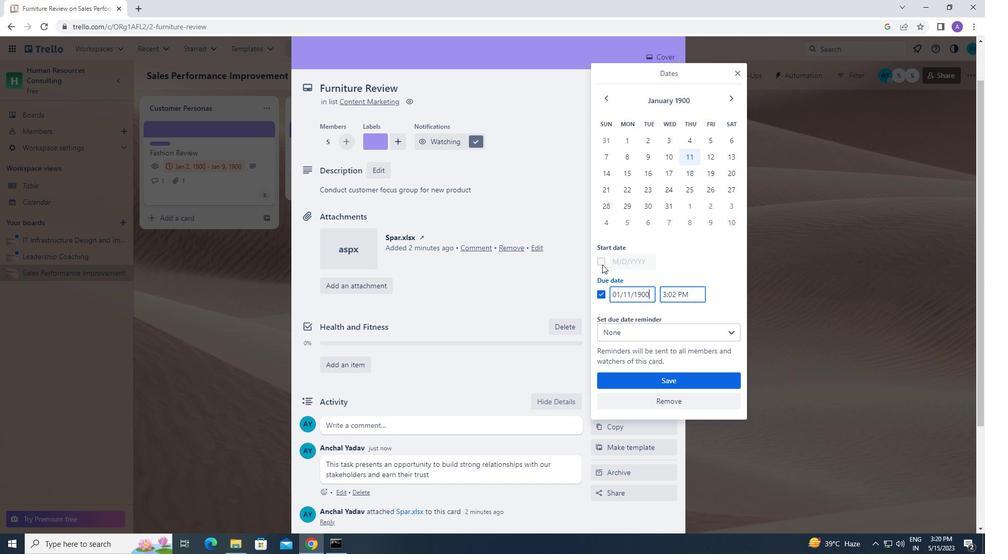 
Action: Mouse pressed left at (599, 260)
Screenshot: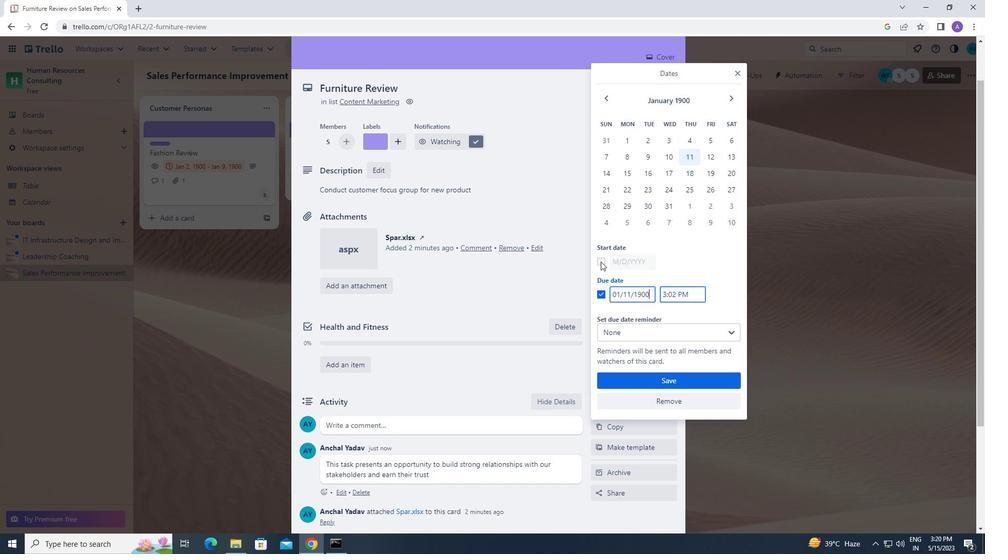 
Action: Mouse moved to (626, 262)
Screenshot: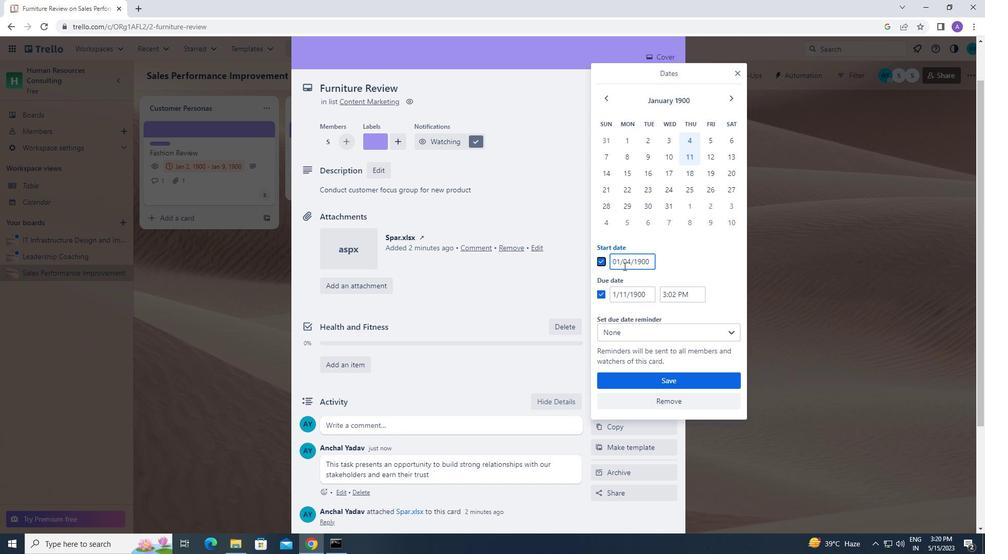 
Action: Mouse pressed left at (626, 262)
Screenshot: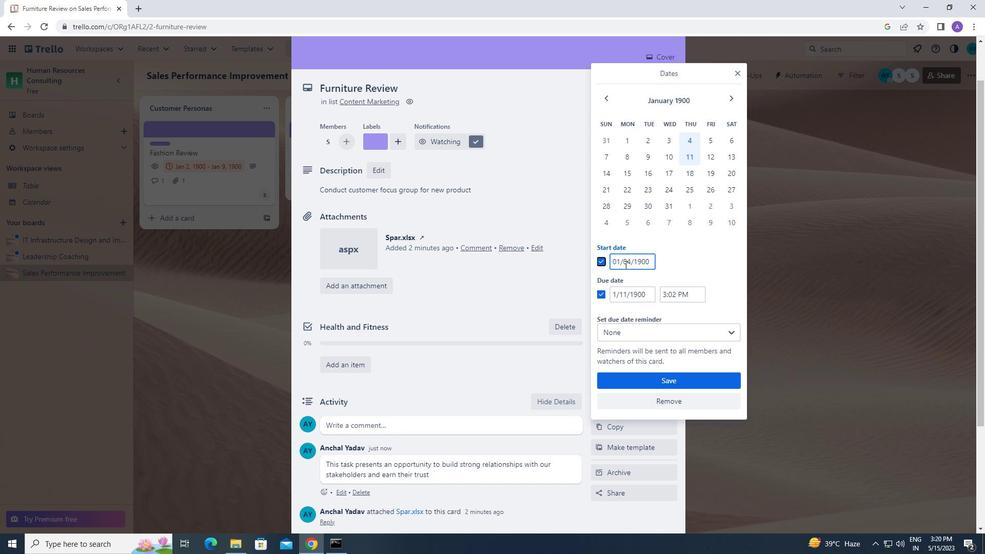 
Action: Mouse moved to (622, 263)
Screenshot: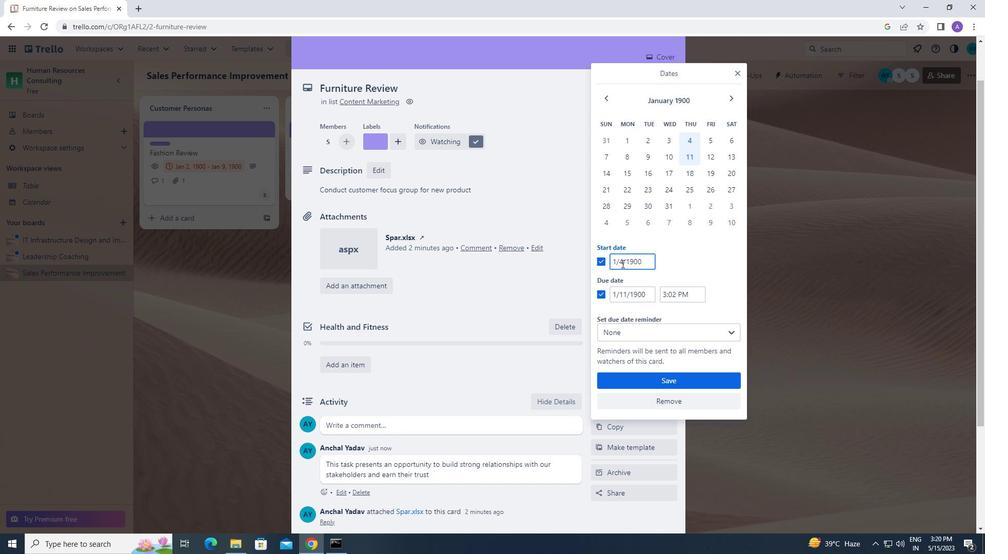 
Action: Mouse pressed left at (622, 263)
Screenshot: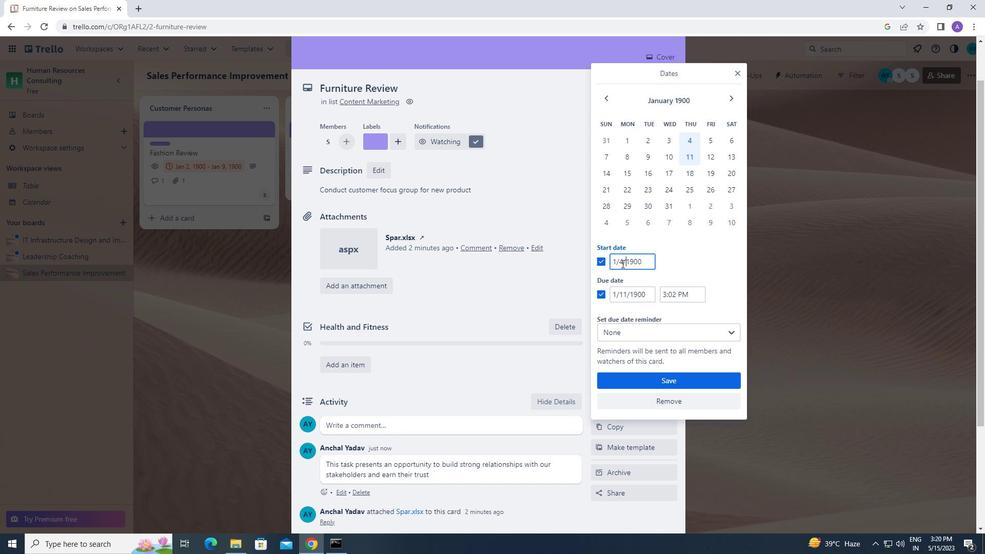 
Action: Mouse moved to (632, 277)
Screenshot: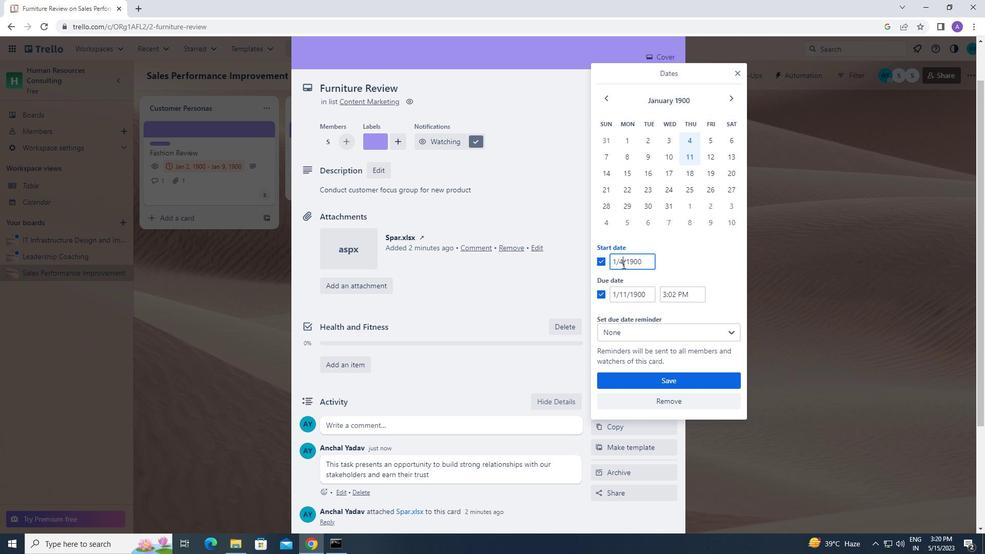 
Action: Key pressed <Key.backspace>05
Screenshot: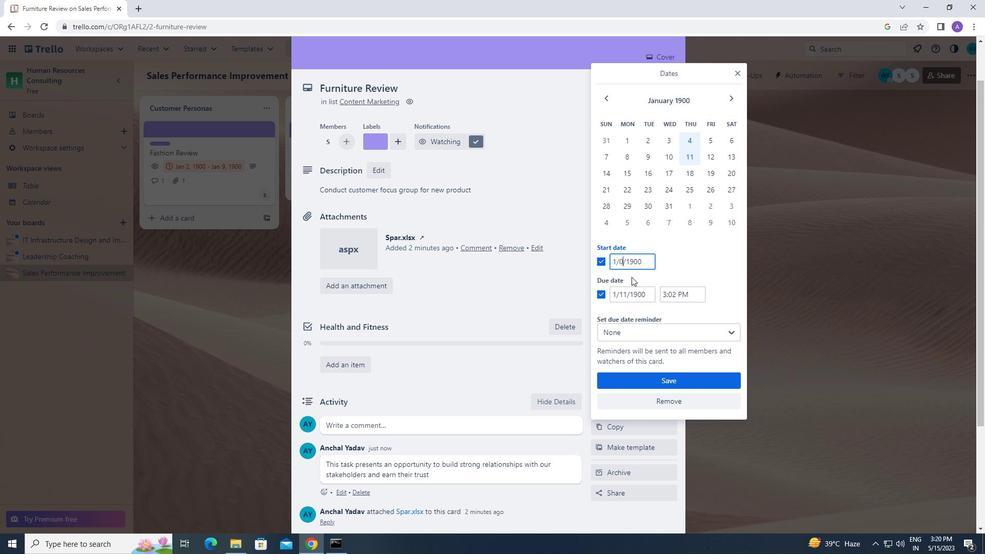 
Action: Mouse moved to (628, 295)
Screenshot: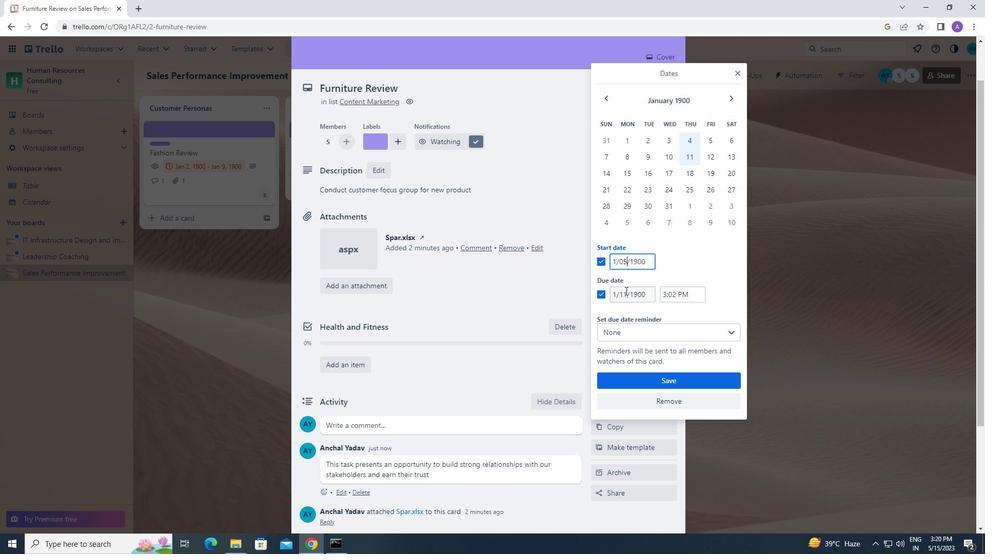 
Action: Mouse pressed left at (628, 295)
Screenshot: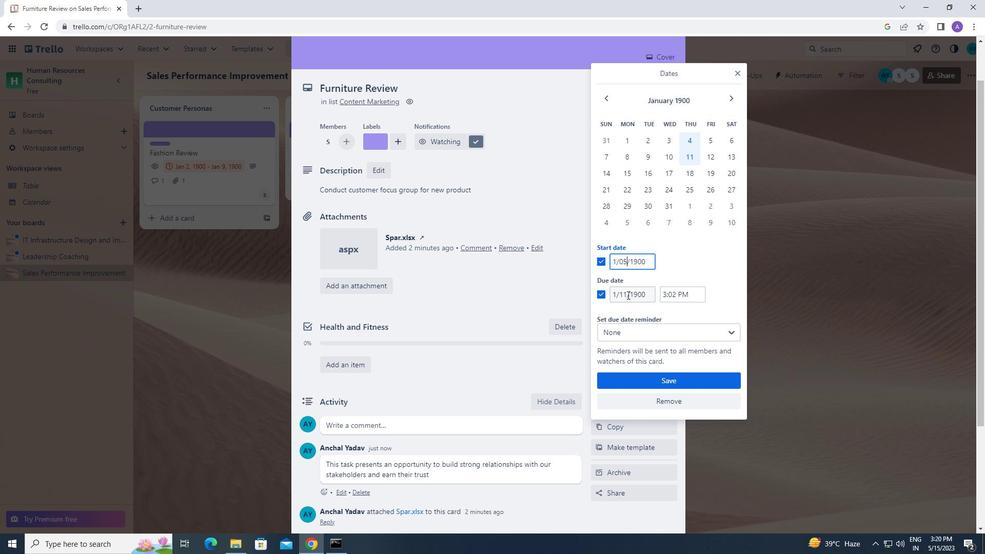 
Action: Key pressed <Key.backspace>2
Screenshot: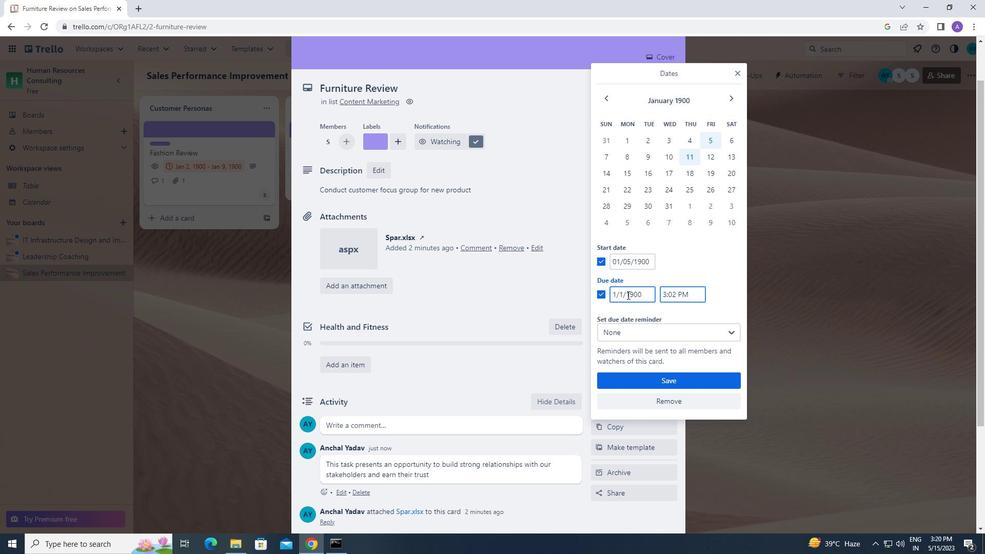 
Action: Mouse moved to (629, 377)
Screenshot: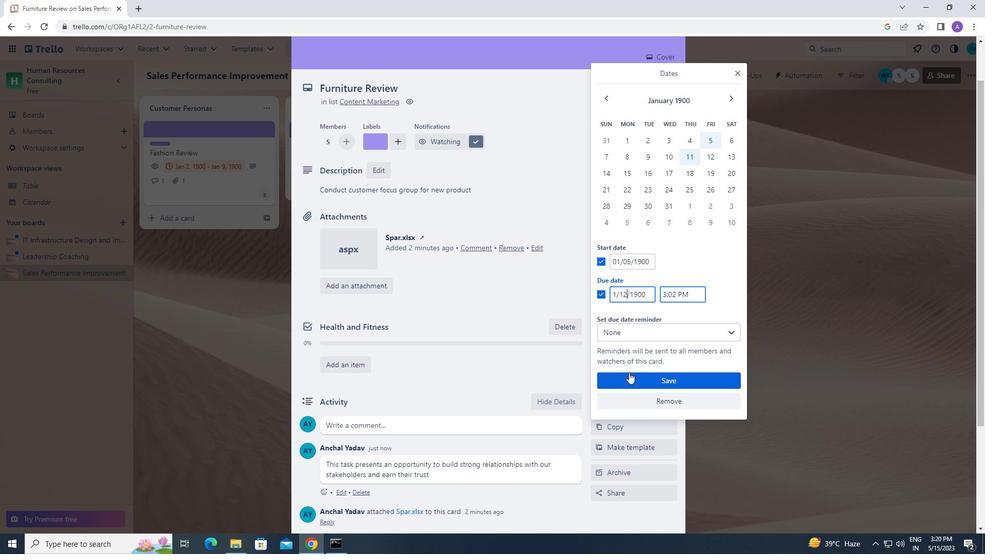 
Action: Mouse pressed left at (629, 377)
Screenshot: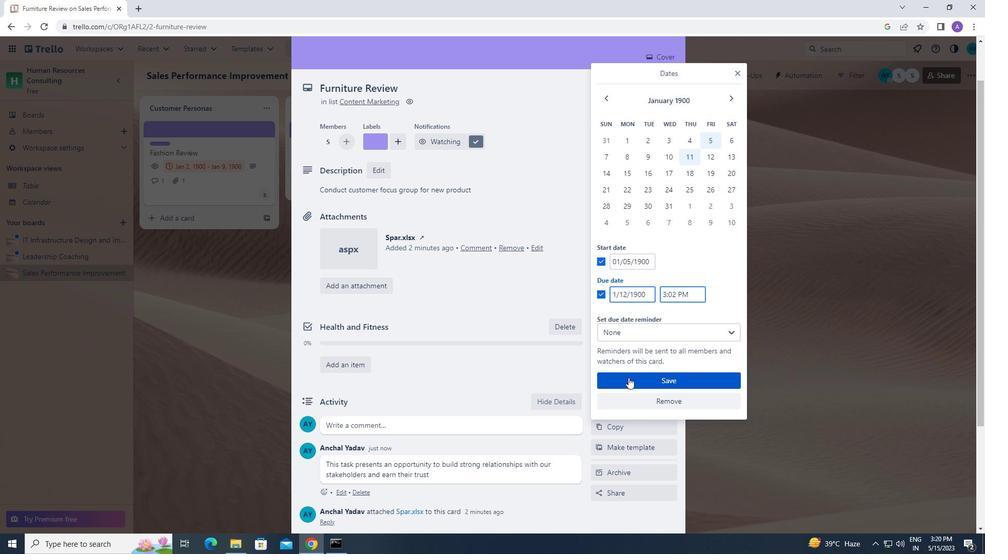 
